 Task: Create a task  Integrate a new online appointment scheduling system for a healthcare provider , assign it to team member softage.5@softage.net in the project AgileRadius and update the status of the task to  On Track  , set the priority of the task to Low
Action: Mouse moved to (82, 334)
Screenshot: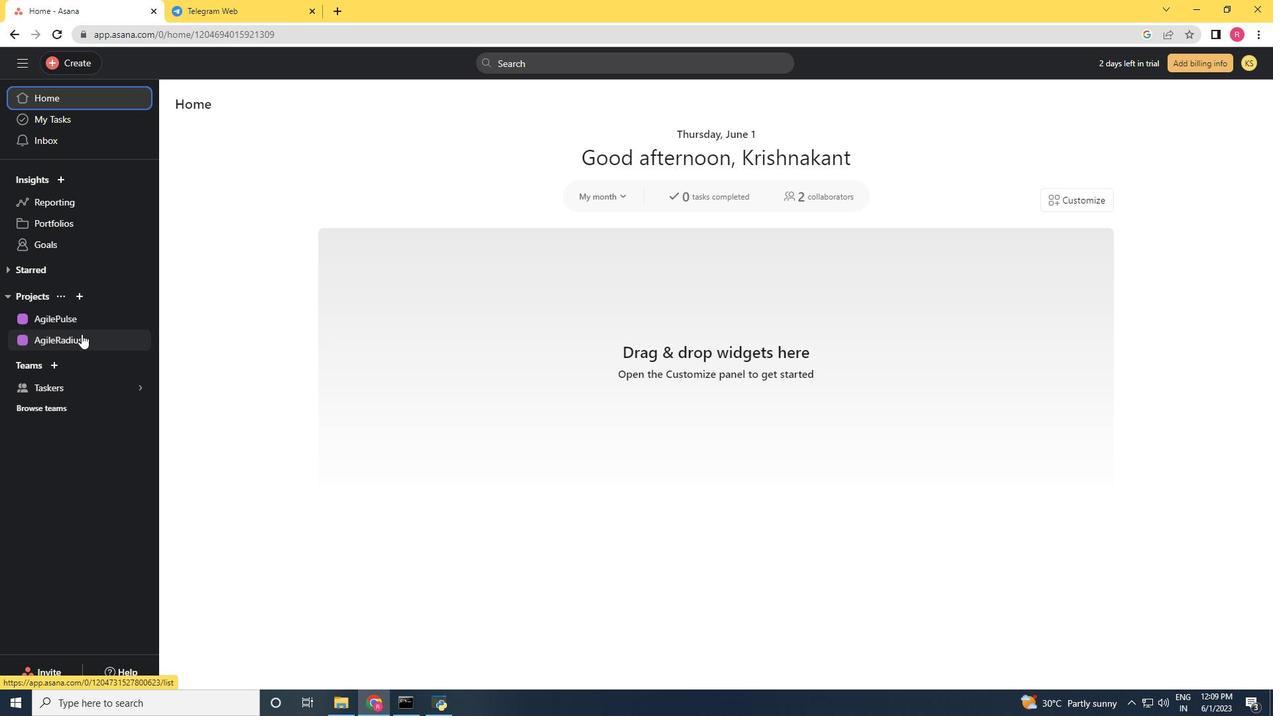 
Action: Mouse pressed left at (82, 334)
Screenshot: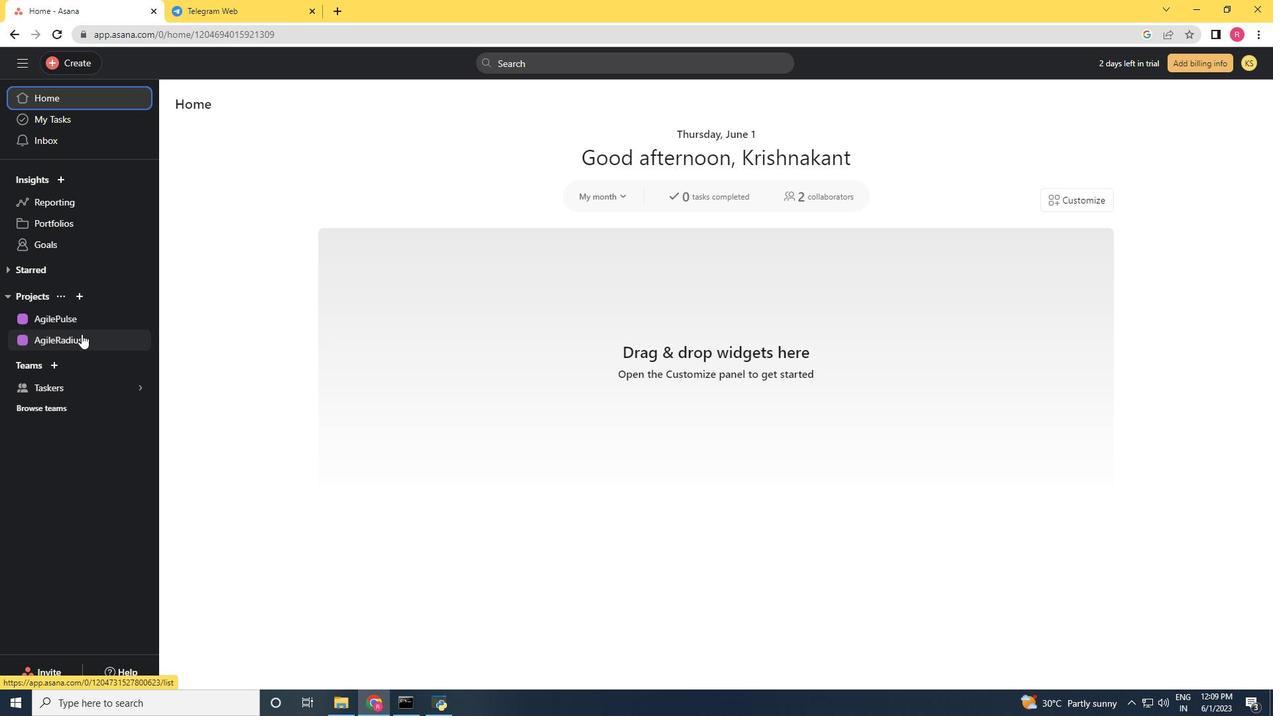
Action: Mouse moved to (66, 58)
Screenshot: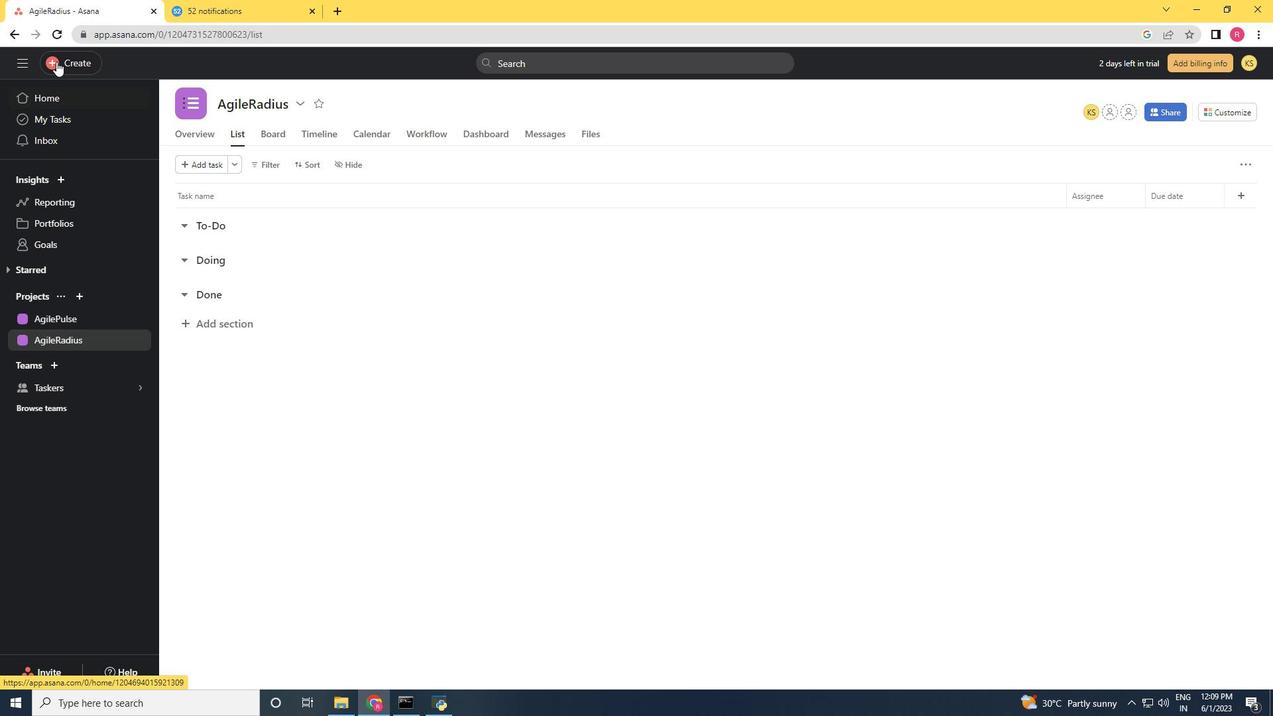 
Action: Mouse pressed left at (66, 58)
Screenshot: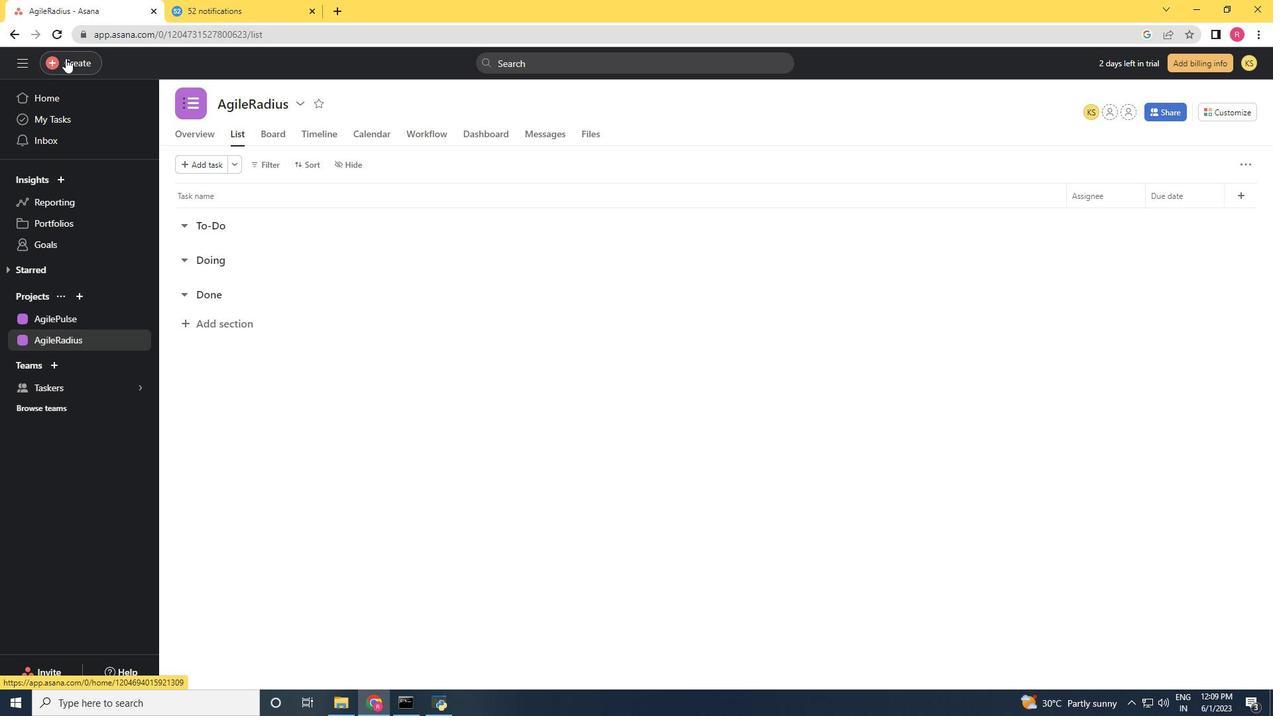 
Action: Mouse moved to (168, 65)
Screenshot: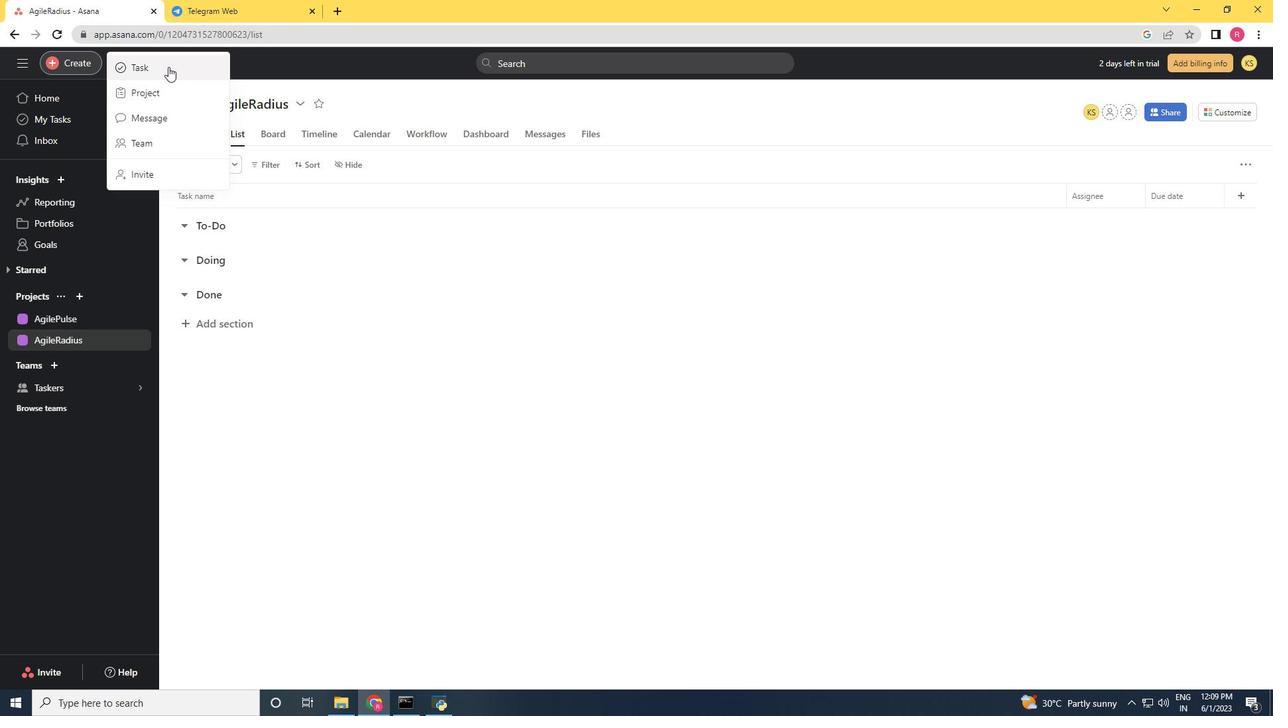 
Action: Mouse pressed left at (168, 65)
Screenshot: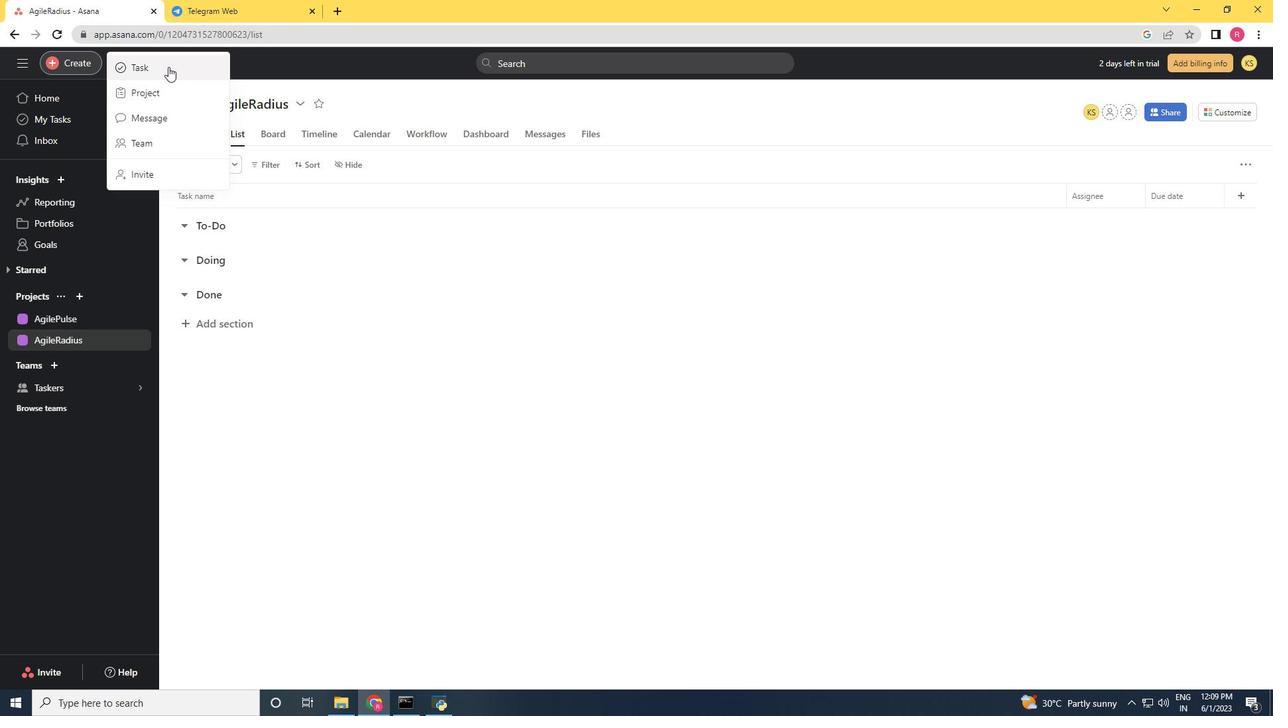 
Action: Mouse moved to (168, 64)
Screenshot: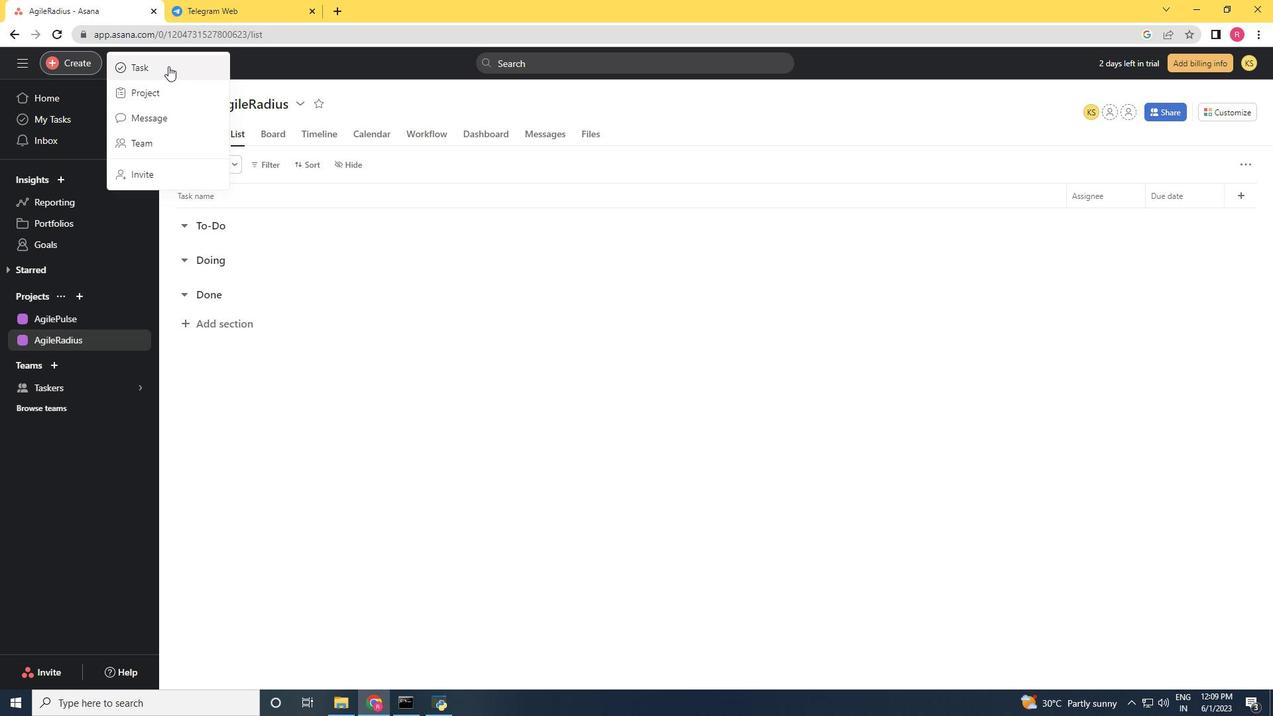 
Action: Key pressed <Key.shift>Integrate<Key.space>a<Key.space>new<Key.space>online<Key.space>appointment<Key.space>scheduling<Key.space>system<Key.space>for<Key.space>a<Key.space>health<Key.space><Key.backspace>care<Key.space>provider
Screenshot: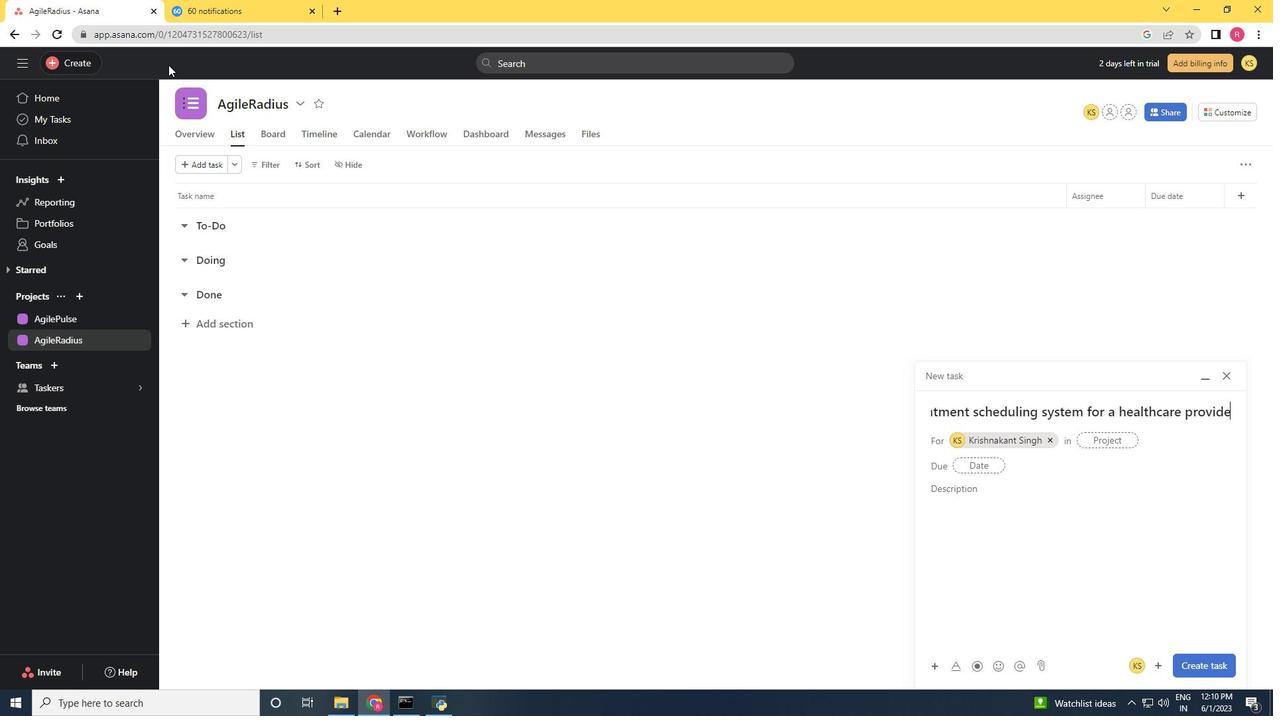 
Action: Mouse moved to (1046, 436)
Screenshot: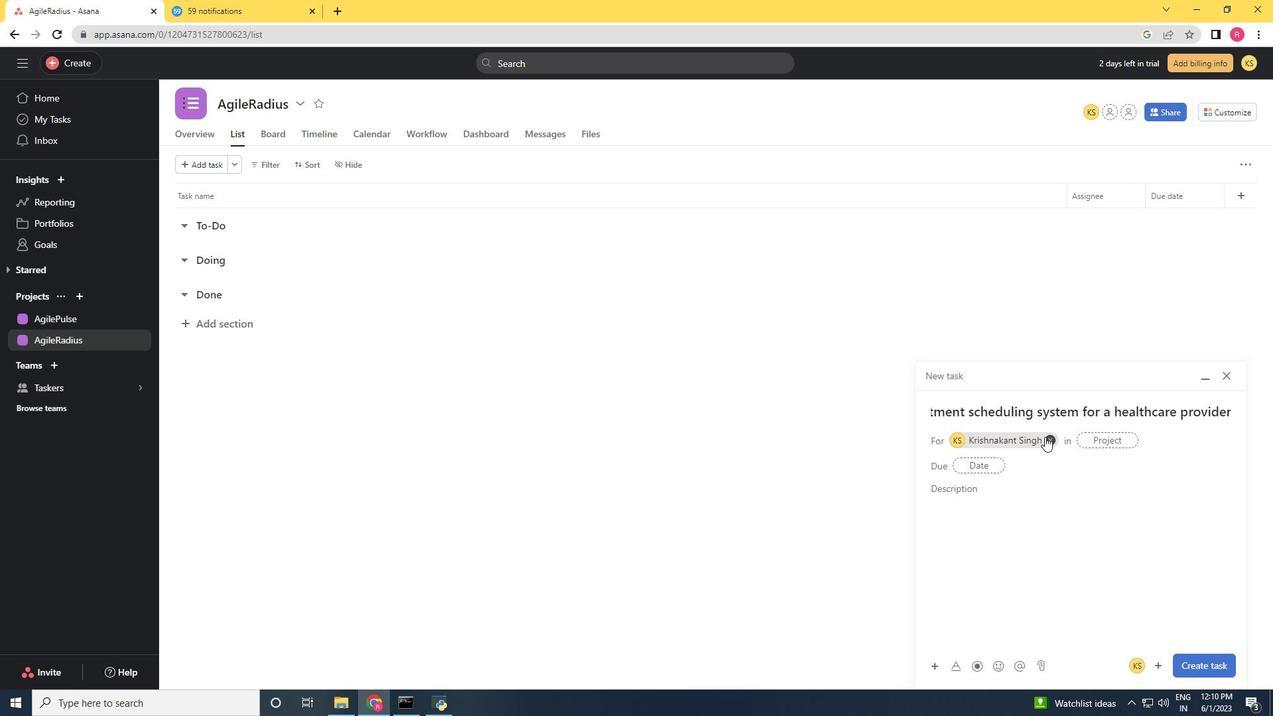 
Action: Mouse pressed left at (1046, 436)
Screenshot: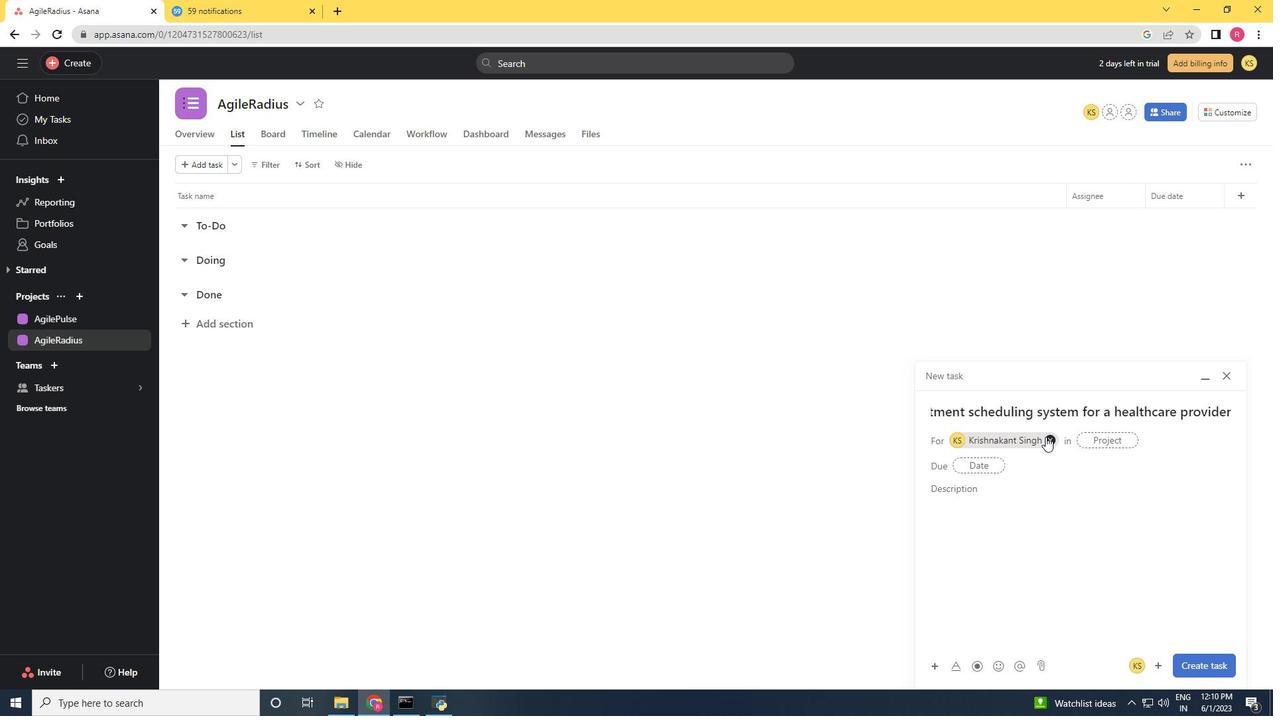 
Action: Mouse moved to (974, 439)
Screenshot: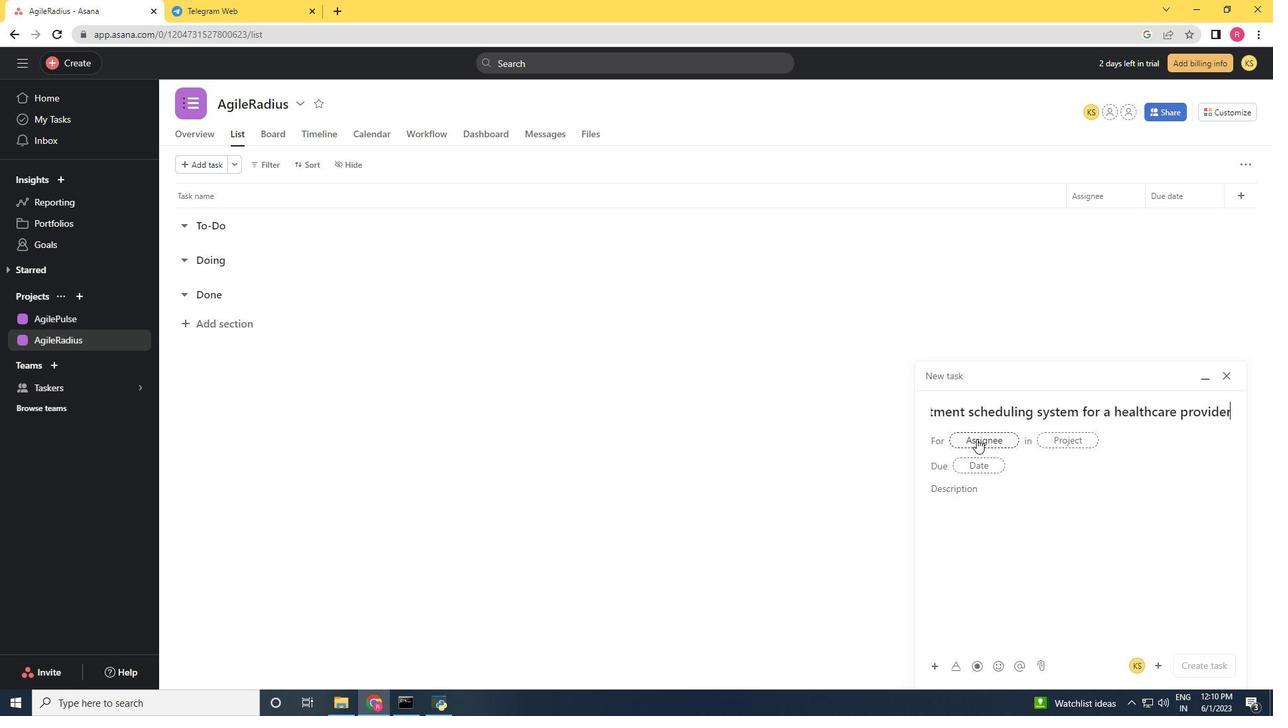 
Action: Mouse pressed left at (974, 439)
Screenshot: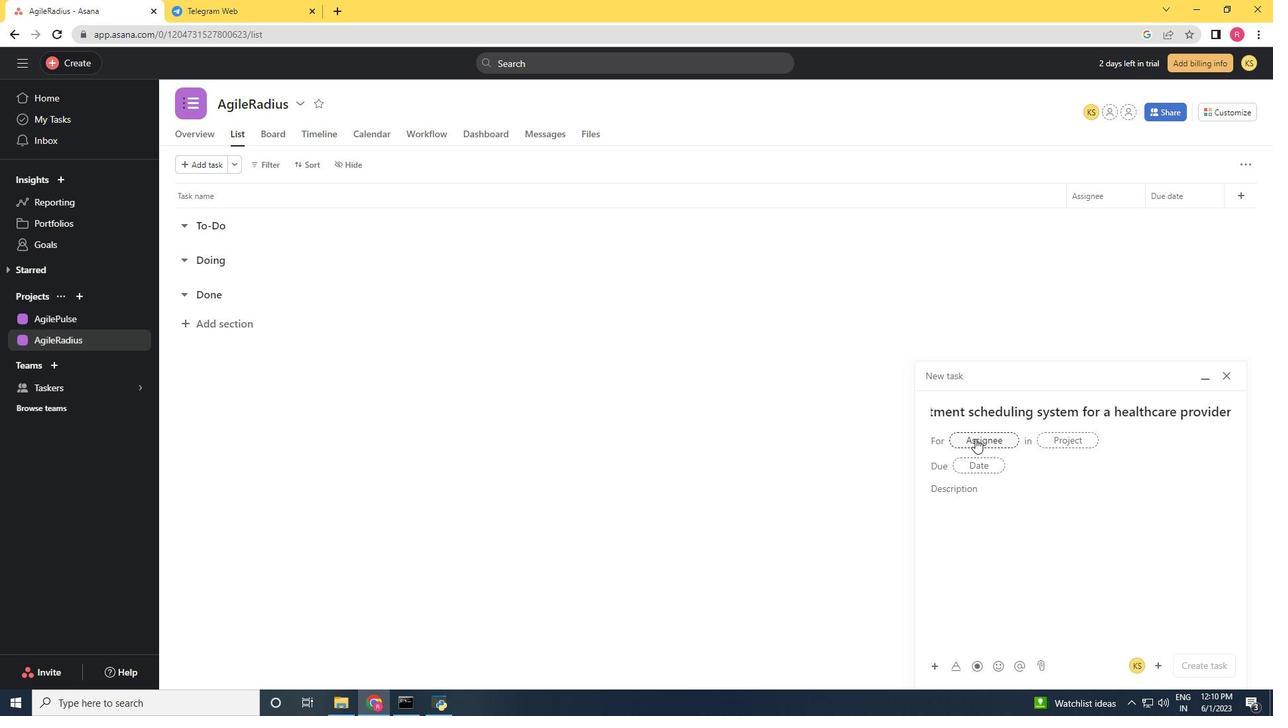 
Action: Mouse moved to (762, 566)
Screenshot: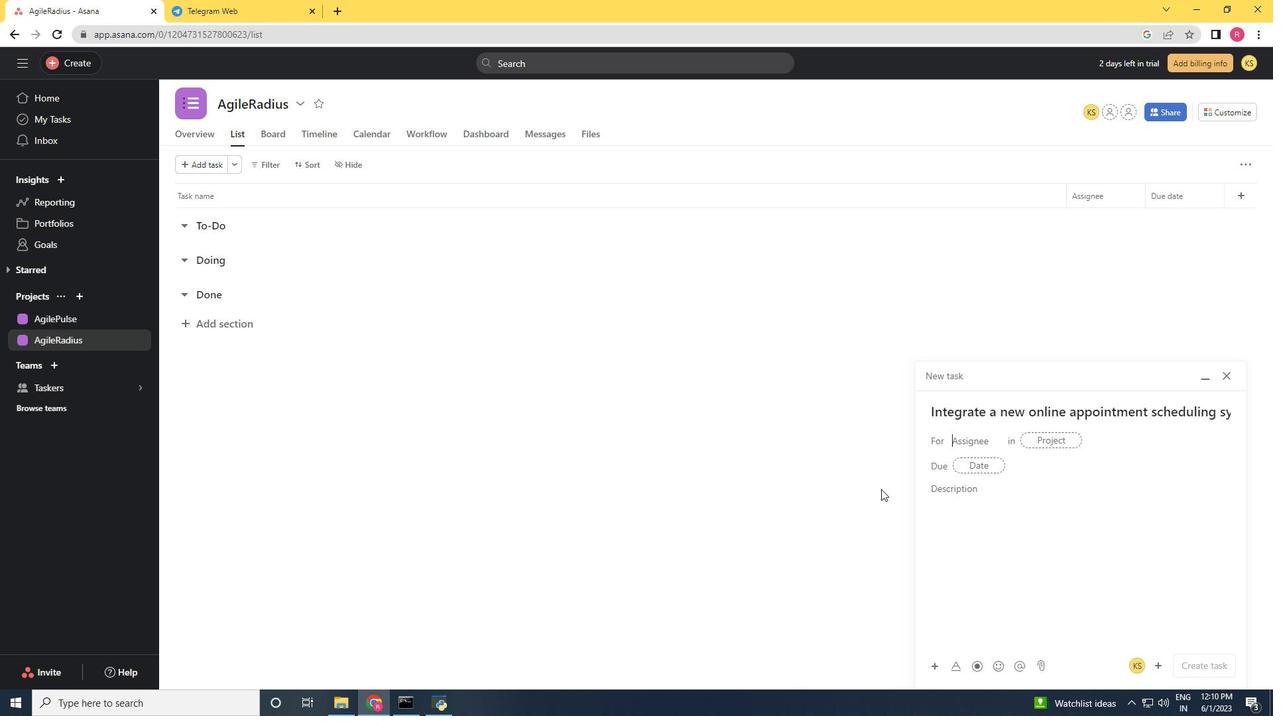 
Action: Key pressed softage.5<Key.shift><Key.shift><Key.shift><Key.shift><Key.shift><Key.shift><Key.shift><Key.shift><Key.shift><Key.shift><Key.shift><Key.shift>@softage.net
Screenshot: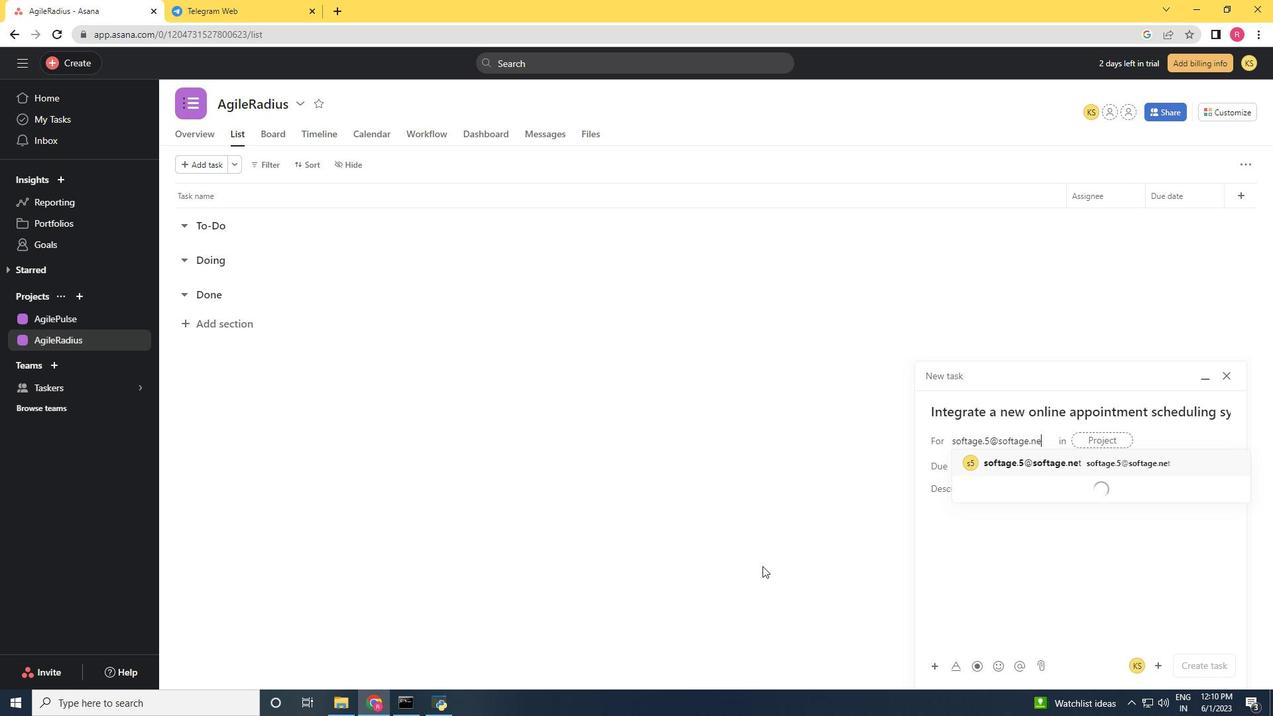 
Action: Mouse moved to (1067, 468)
Screenshot: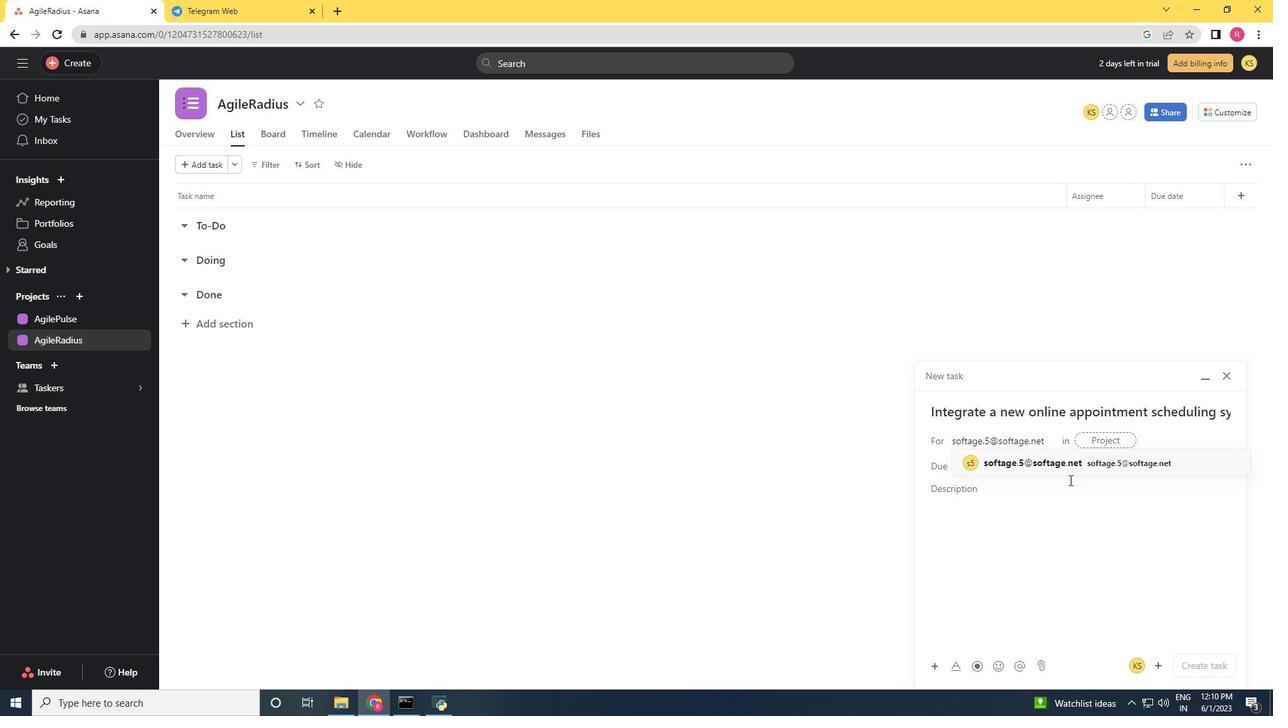 
Action: Mouse pressed left at (1067, 468)
Screenshot: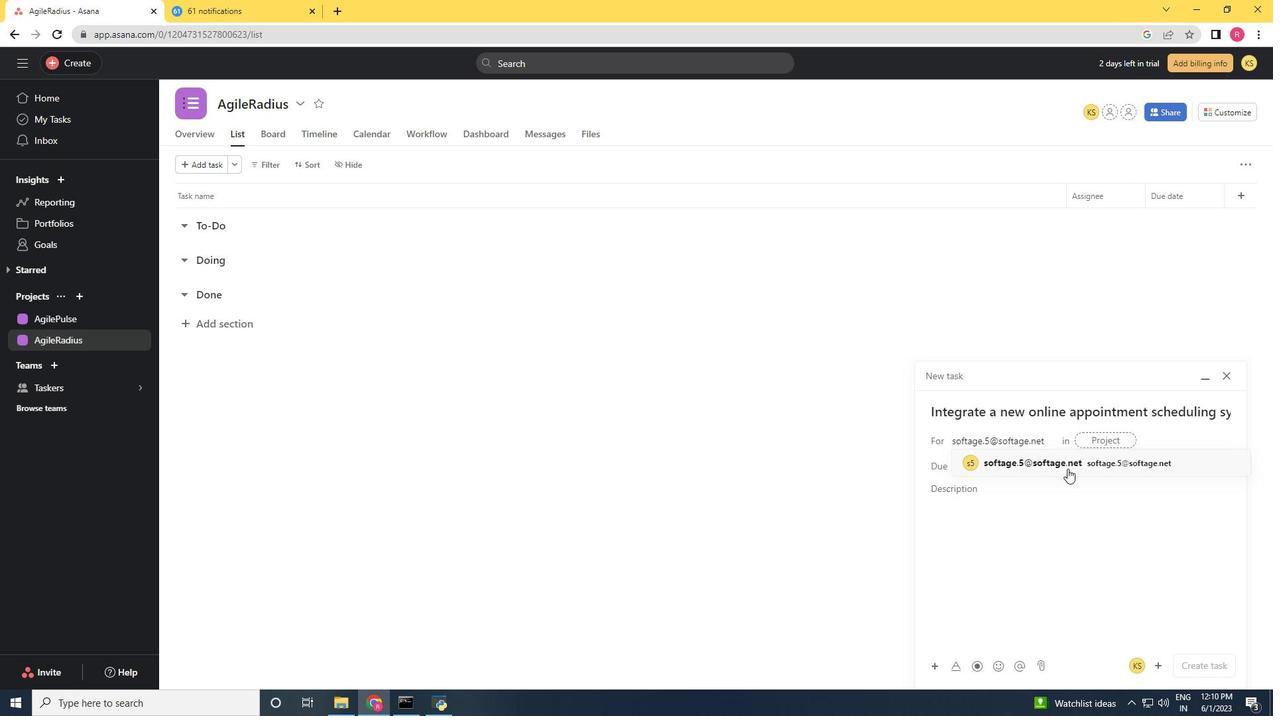 
Action: Mouse moved to (879, 490)
Screenshot: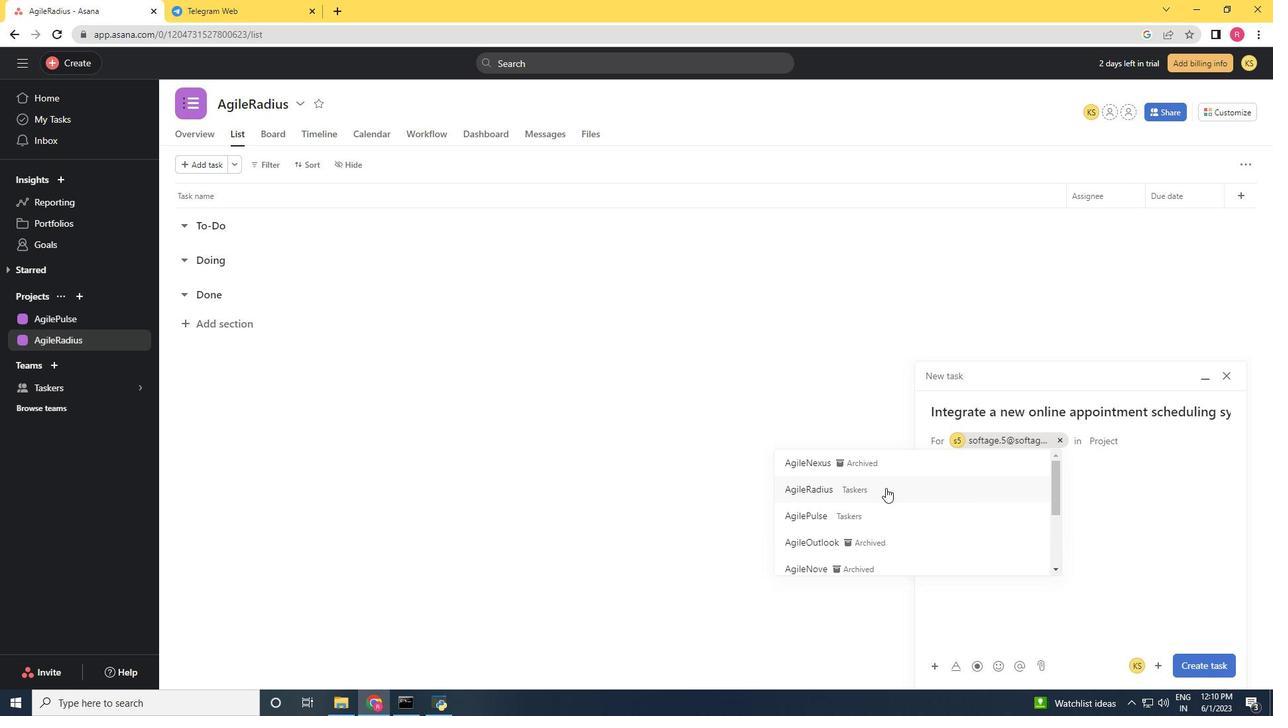 
Action: Mouse pressed left at (879, 490)
Screenshot: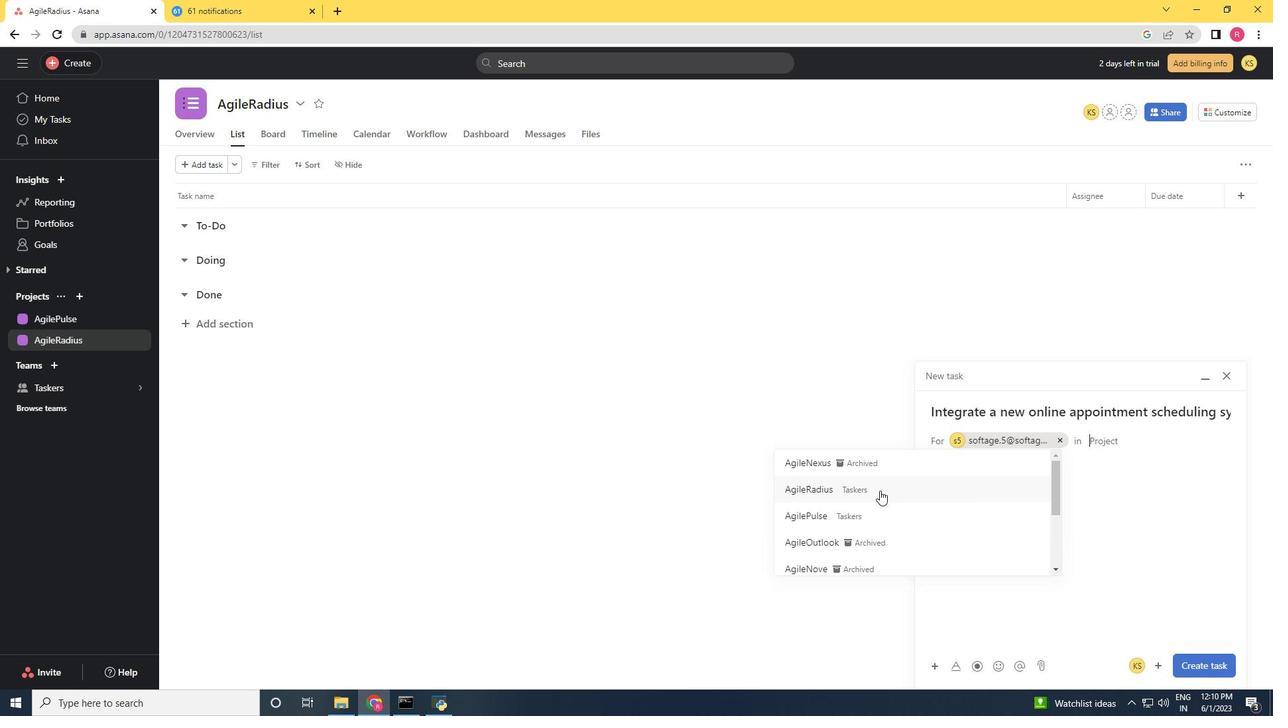 
Action: Mouse moved to (1200, 663)
Screenshot: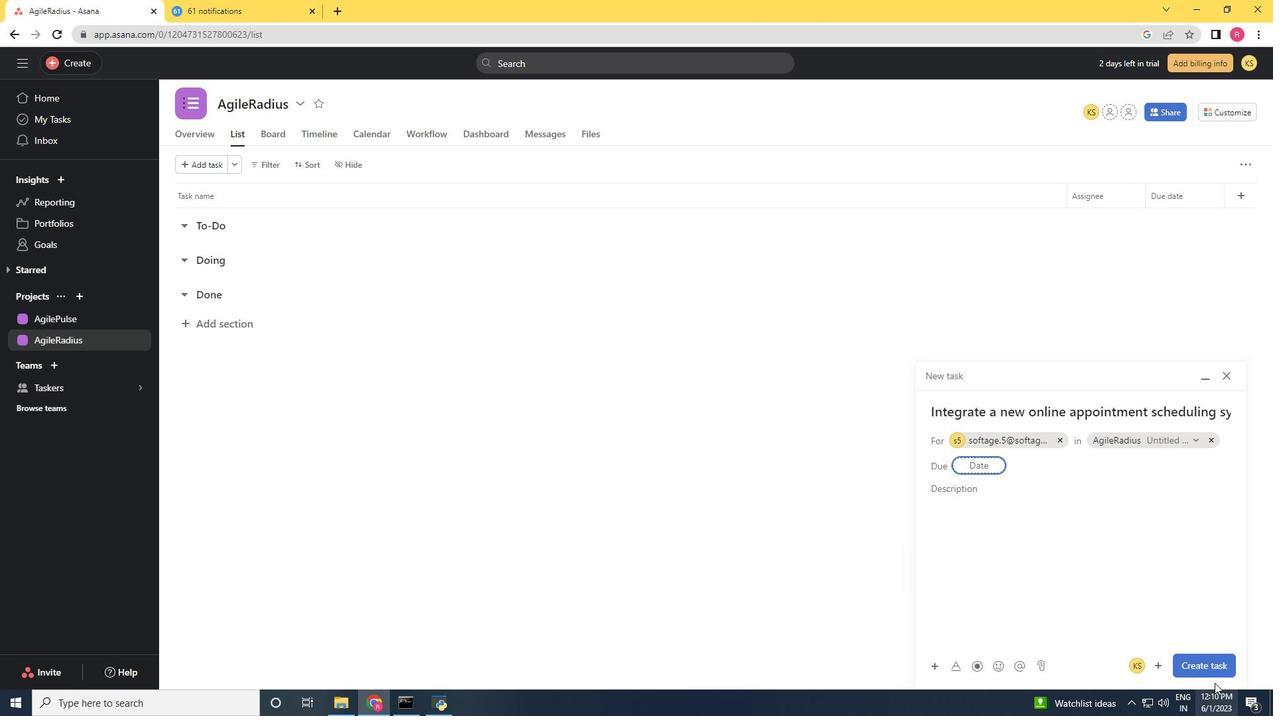 
Action: Mouse pressed left at (1200, 663)
Screenshot: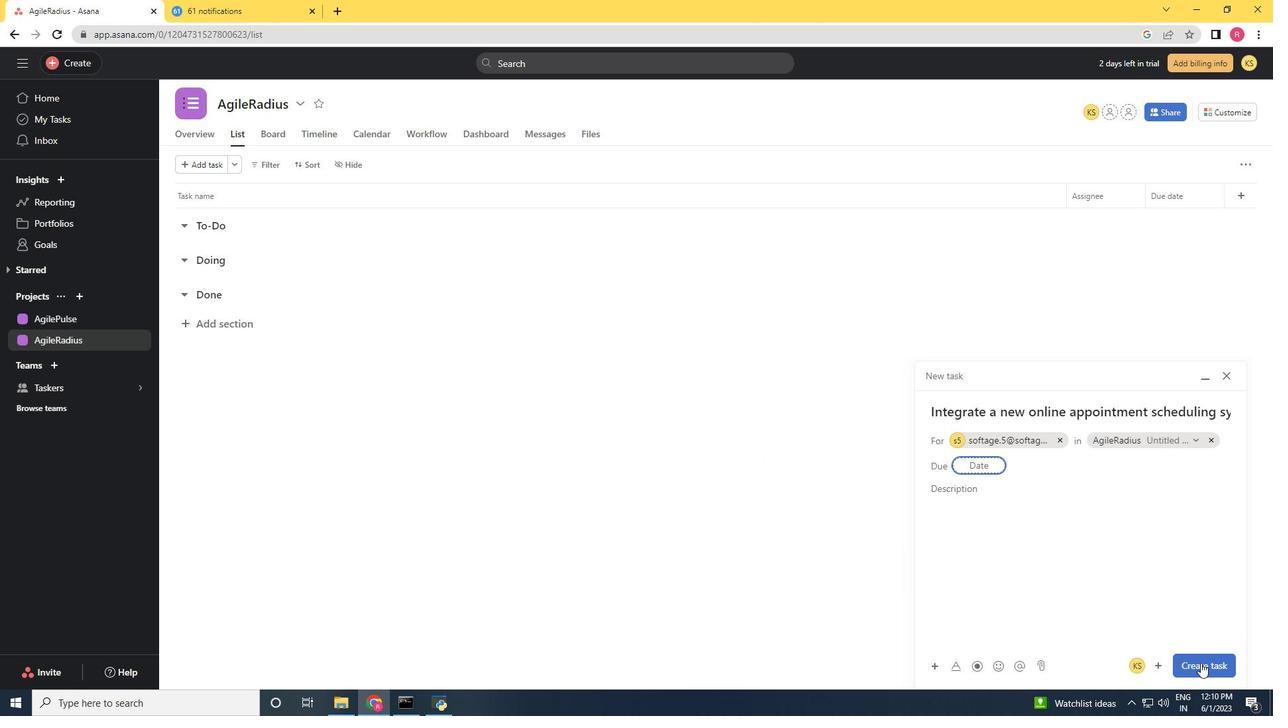 
Action: Mouse moved to (1063, 188)
Screenshot: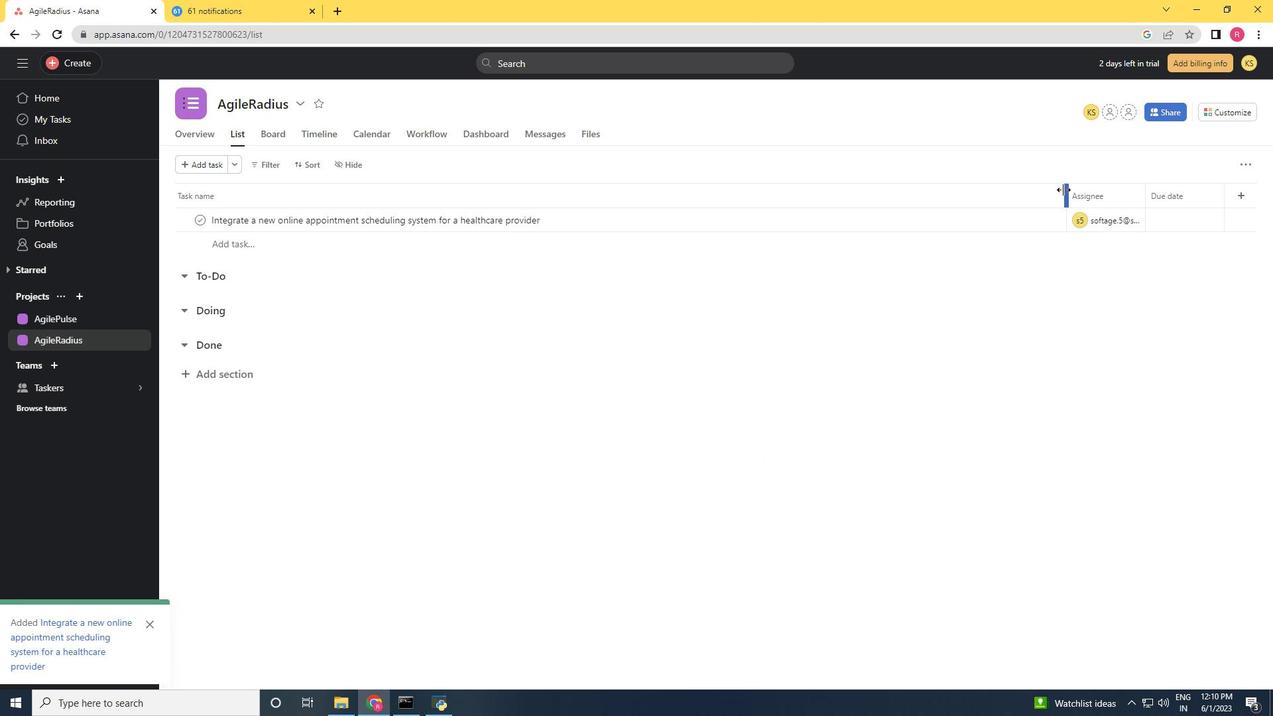 
Action: Mouse pressed left at (1063, 188)
Screenshot: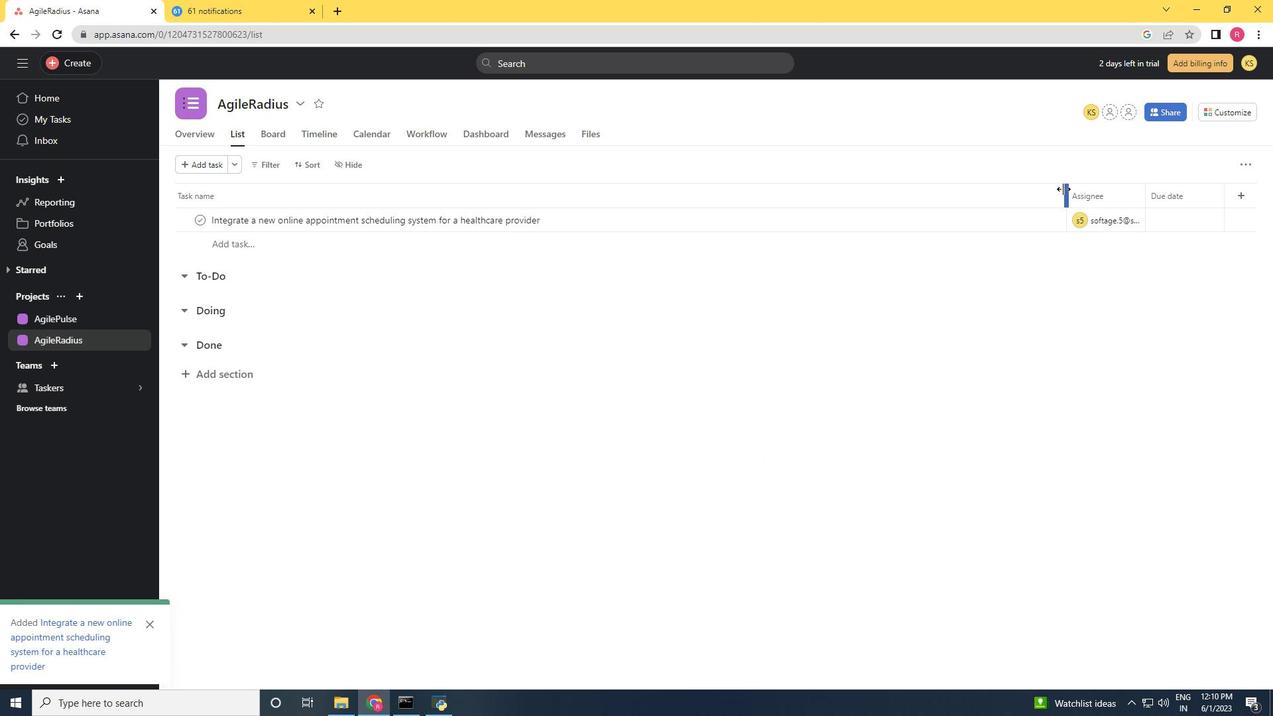 
Action: Mouse moved to (1166, 194)
Screenshot: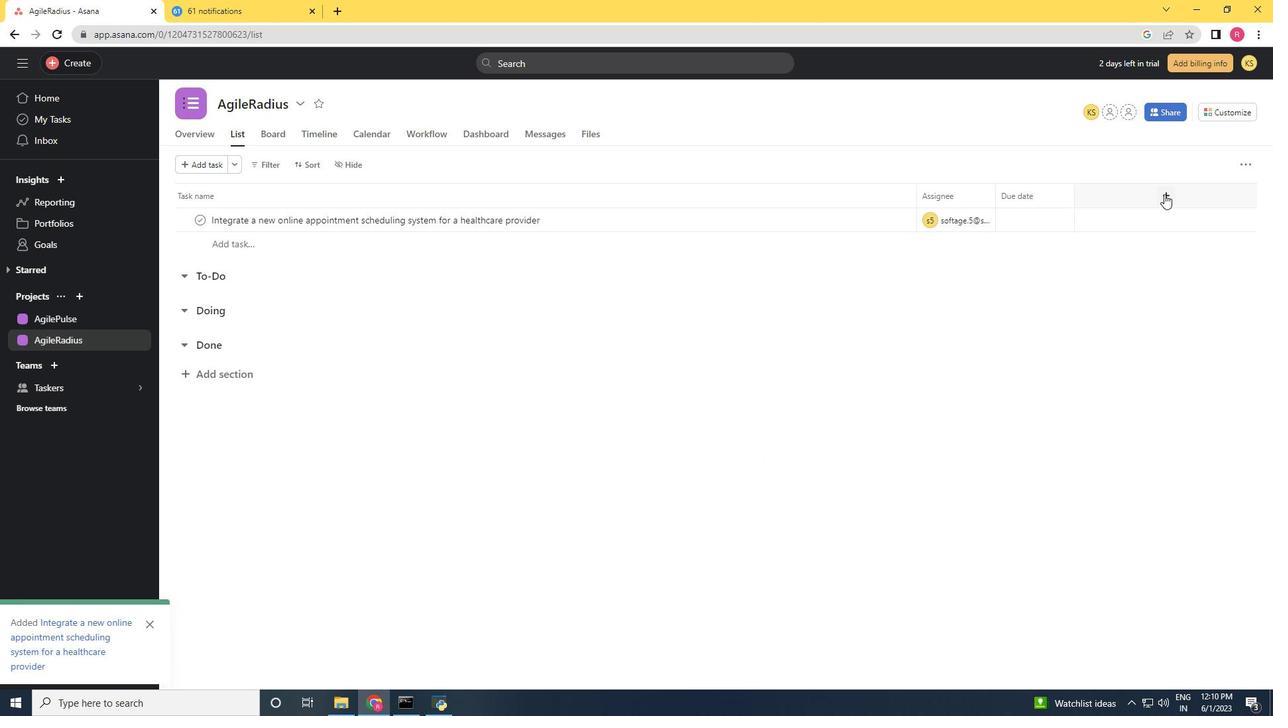 
Action: Mouse pressed left at (1166, 194)
Screenshot: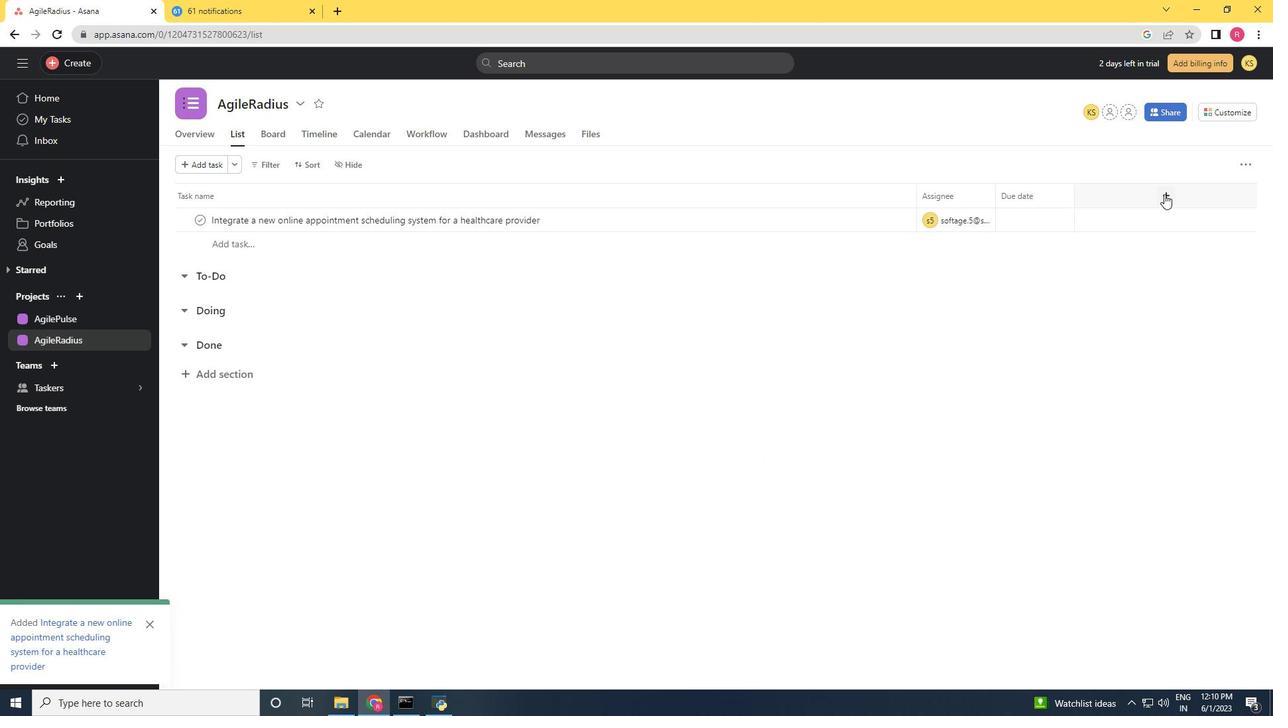 
Action: Mouse moved to (1110, 339)
Screenshot: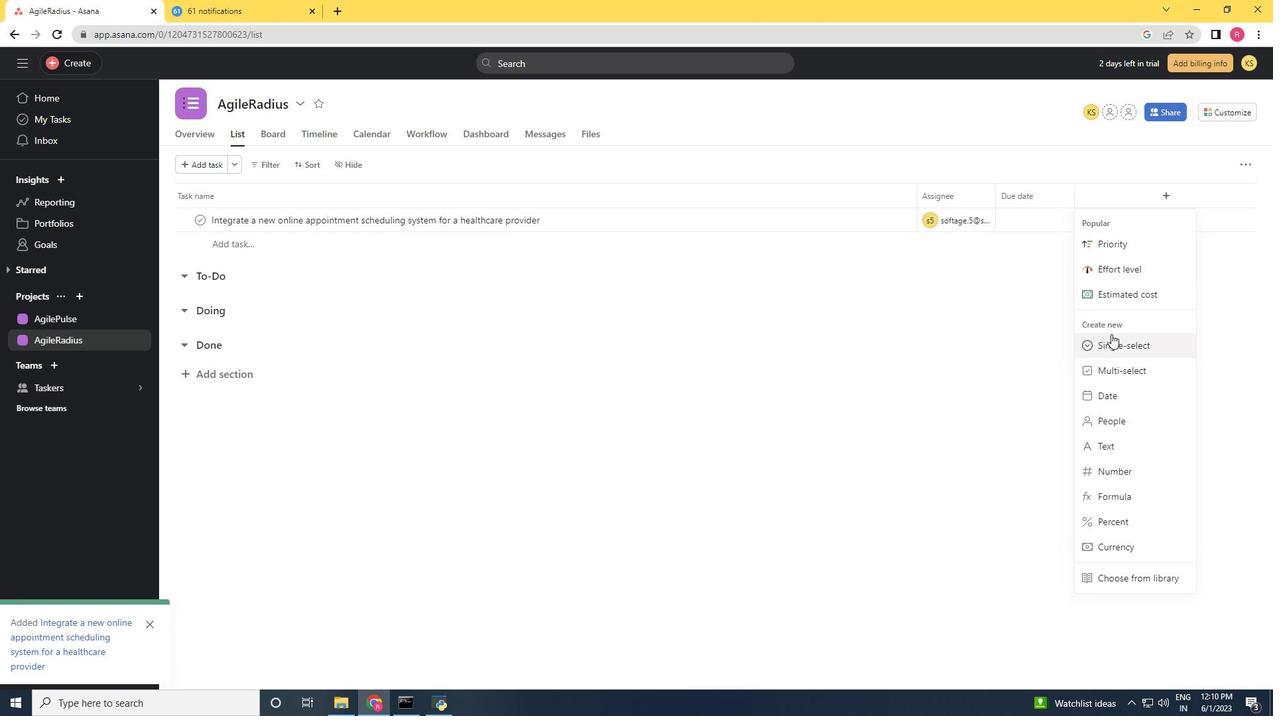 
Action: Mouse pressed left at (1110, 339)
Screenshot: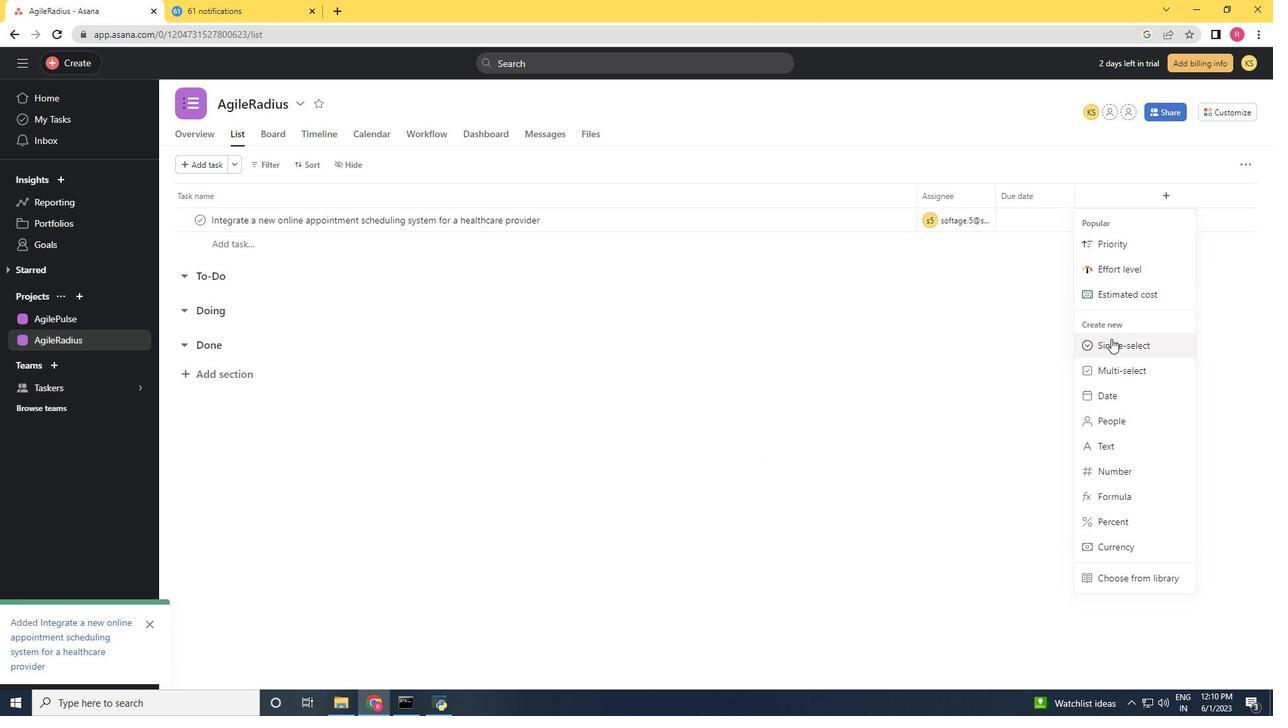 
Action: Mouse moved to (1025, 364)
Screenshot: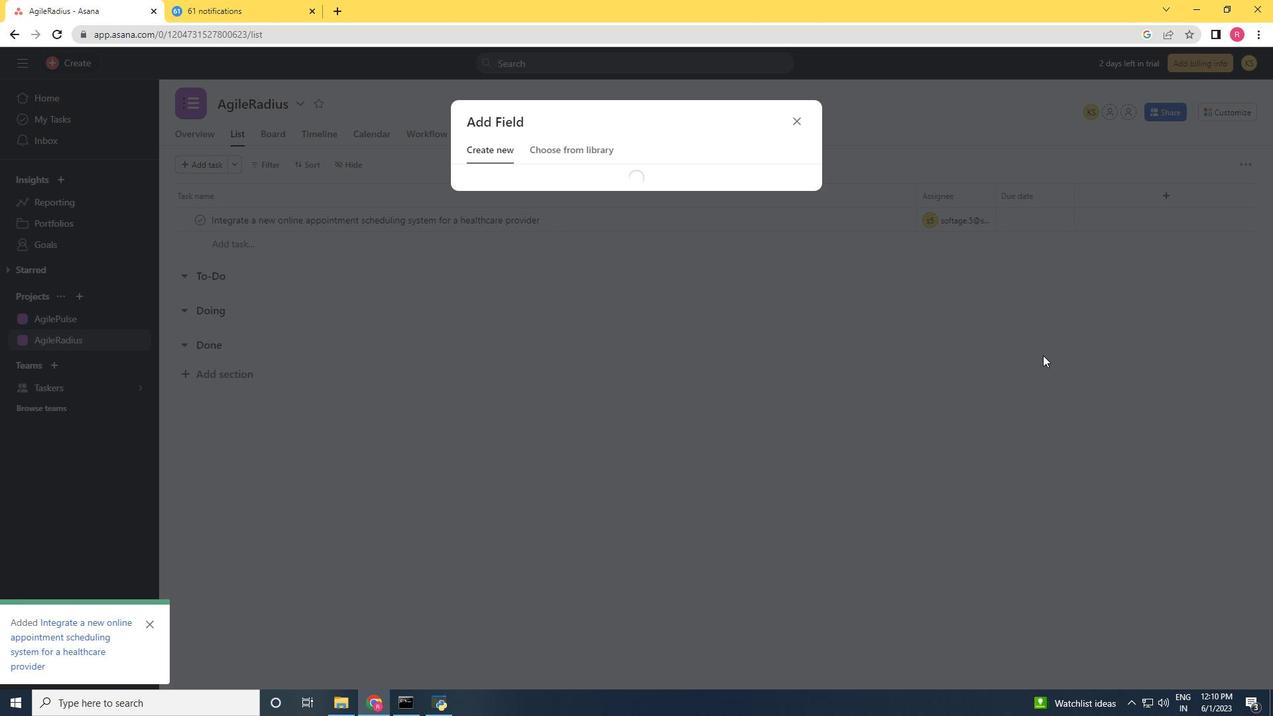 
Action: Key pressed <Key.shift>Status
Screenshot: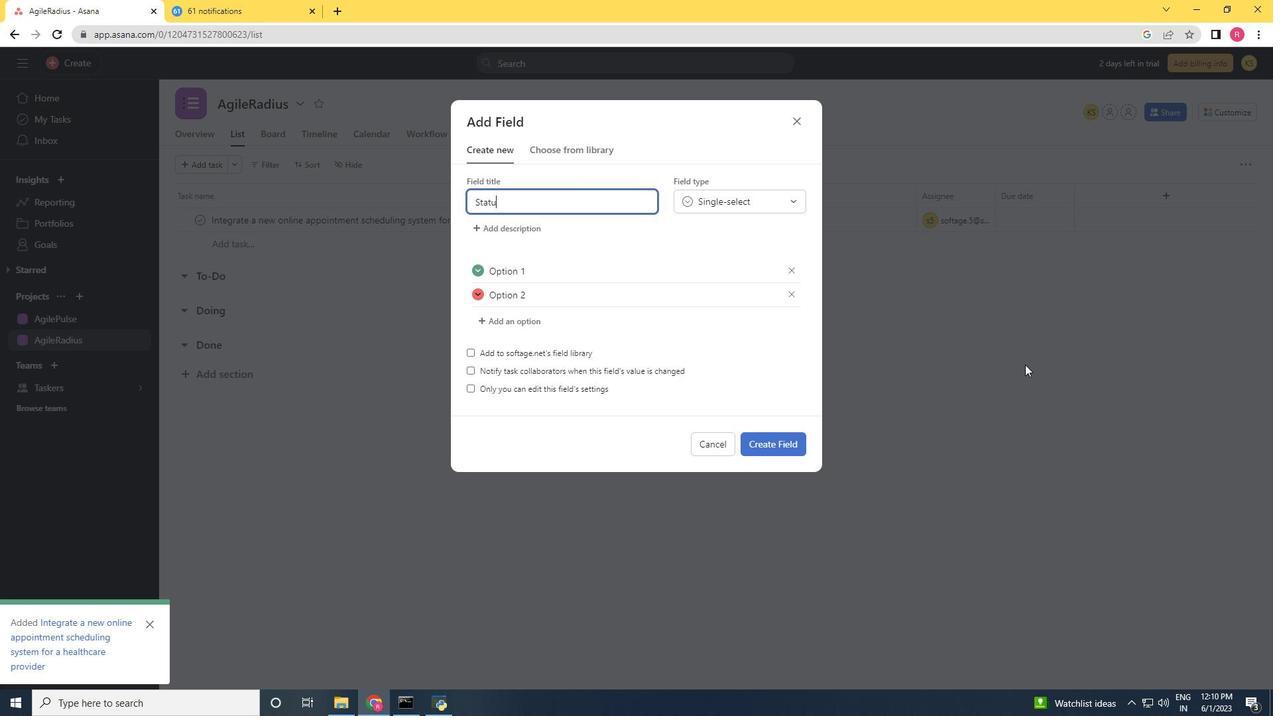 
Action: Mouse moved to (608, 277)
Screenshot: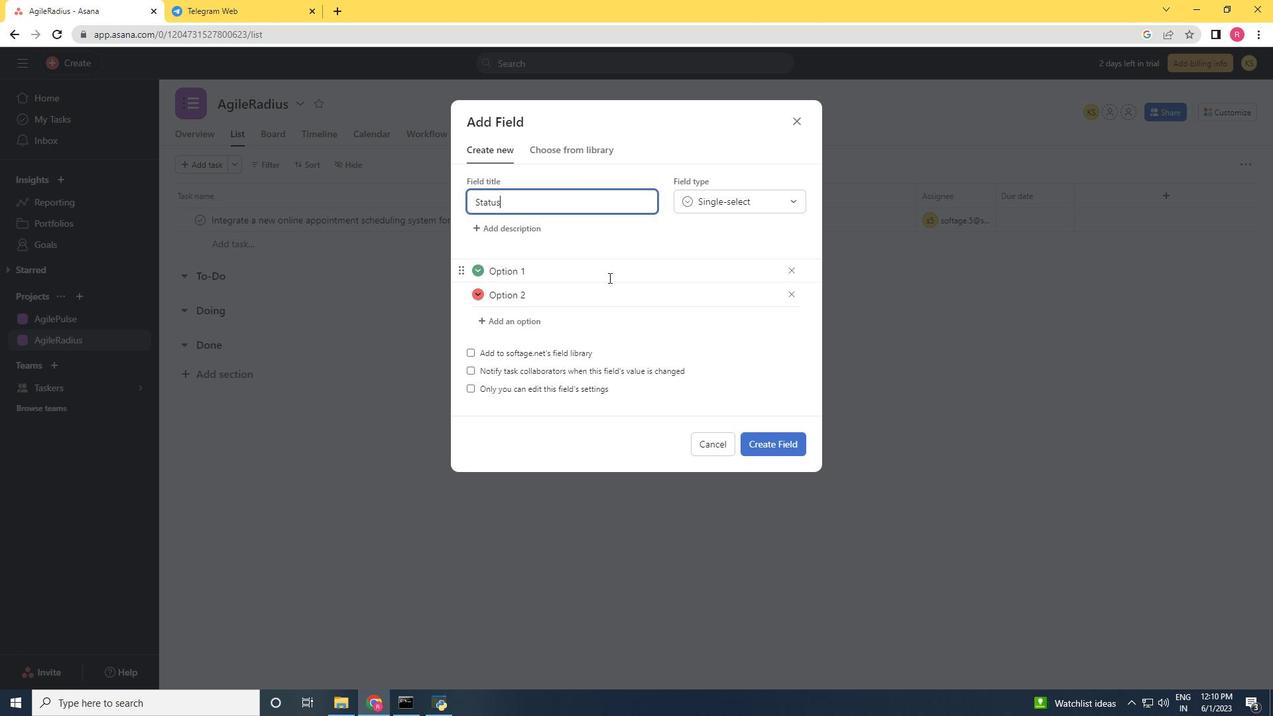 
Action: Mouse pressed left at (608, 277)
Screenshot: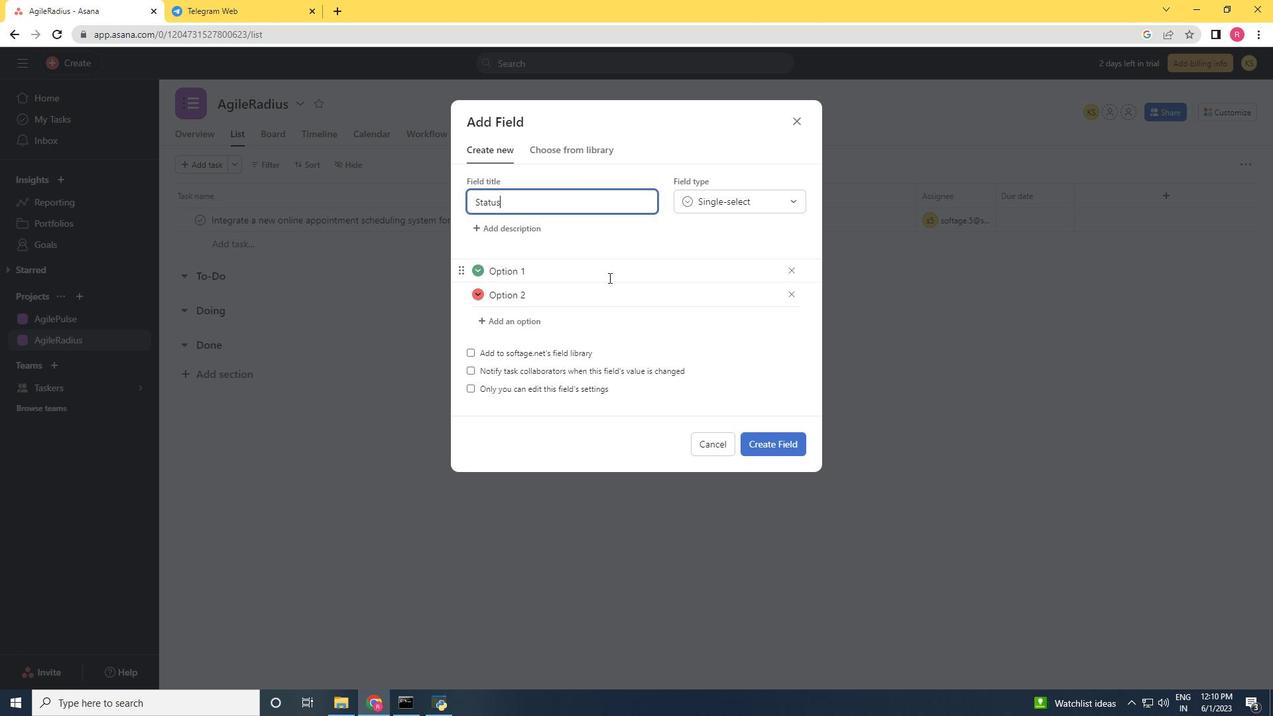 
Action: Mouse moved to (608, 276)
Screenshot: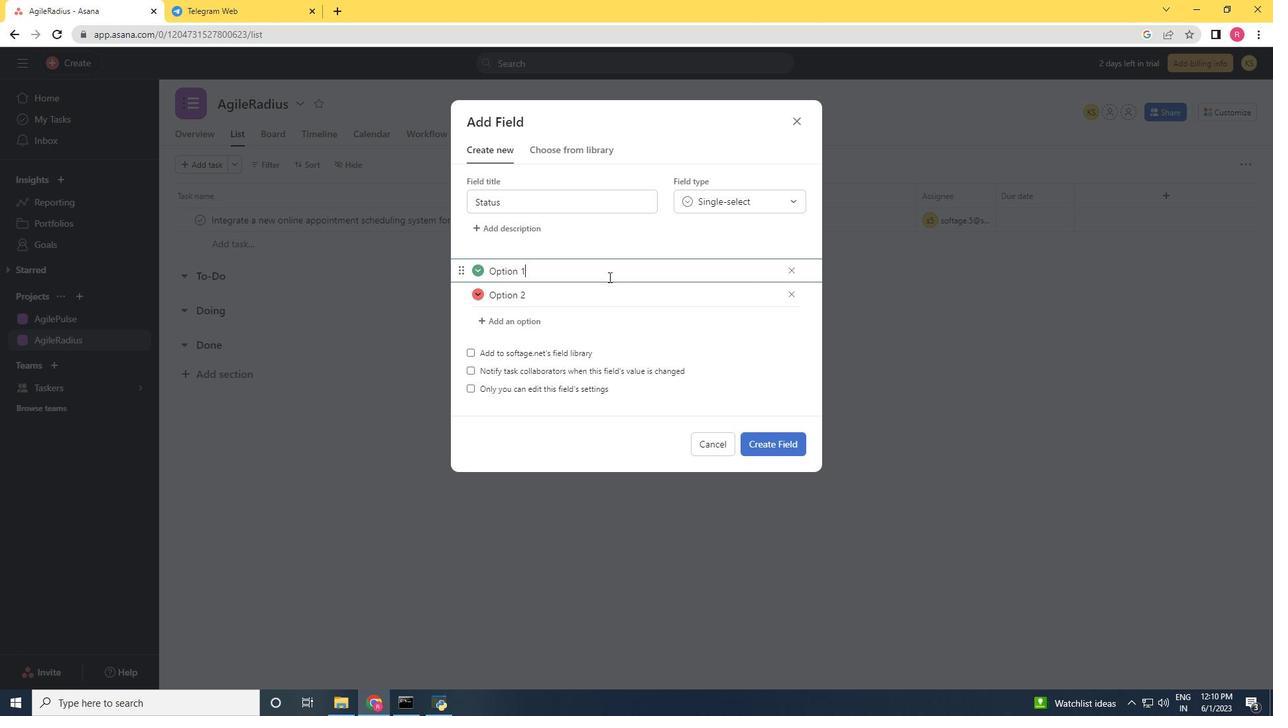 
Action: Key pressed <Key.backspace><Key.backspace><Key.backspace><Key.backspace><Key.backspace><Key.backspace><Key.backspace><Key.backspace><Key.shift>On<Key.space><Key.shift>Track
Screenshot: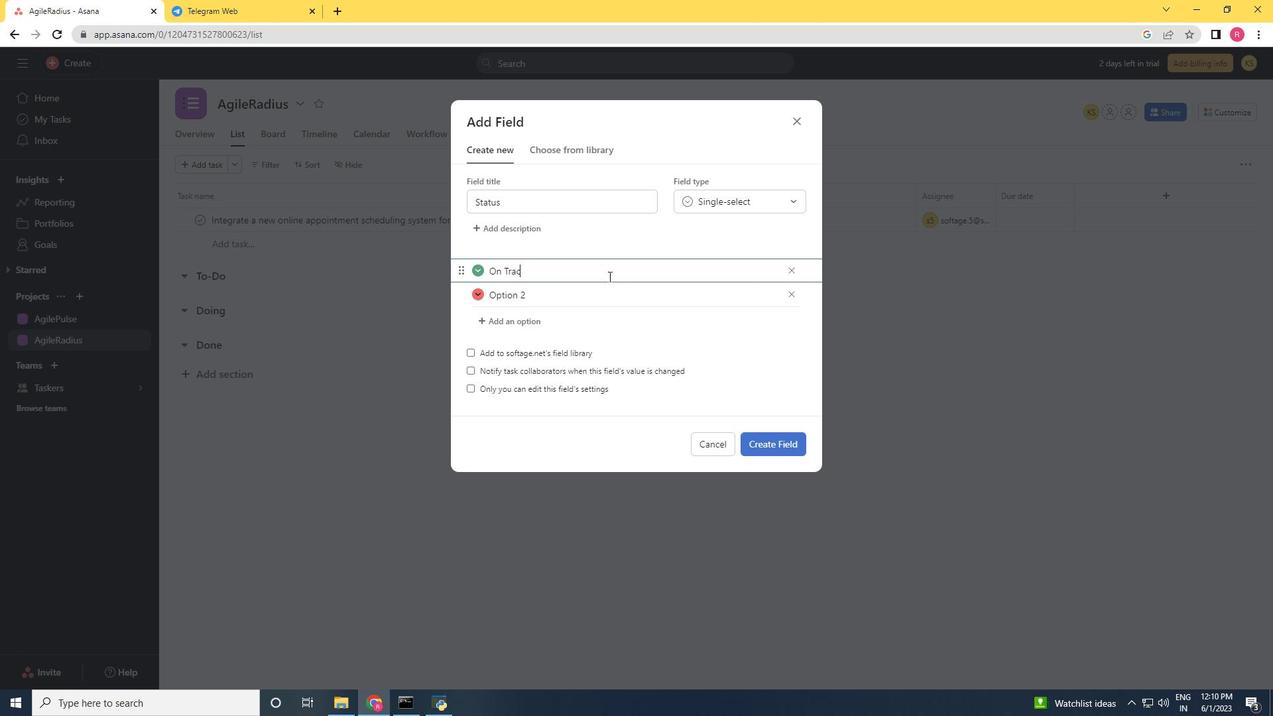 
Action: Mouse moved to (592, 298)
Screenshot: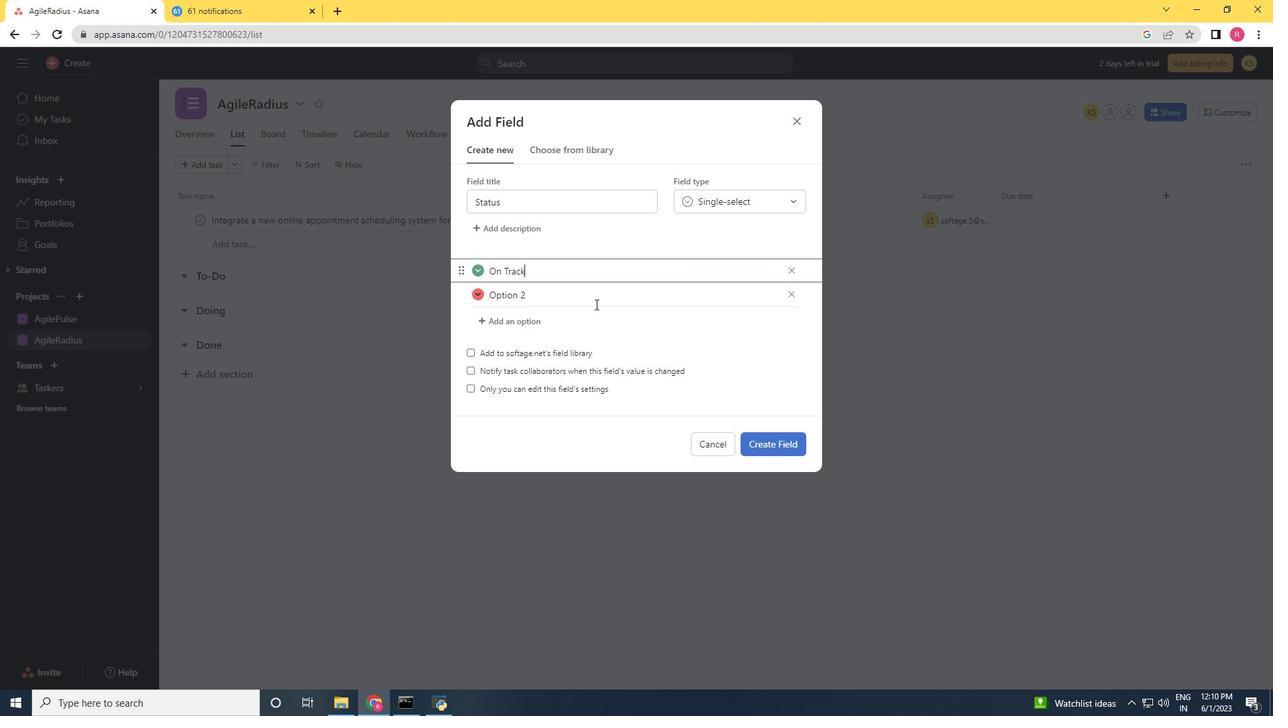 
Action: Mouse pressed left at (592, 298)
Screenshot: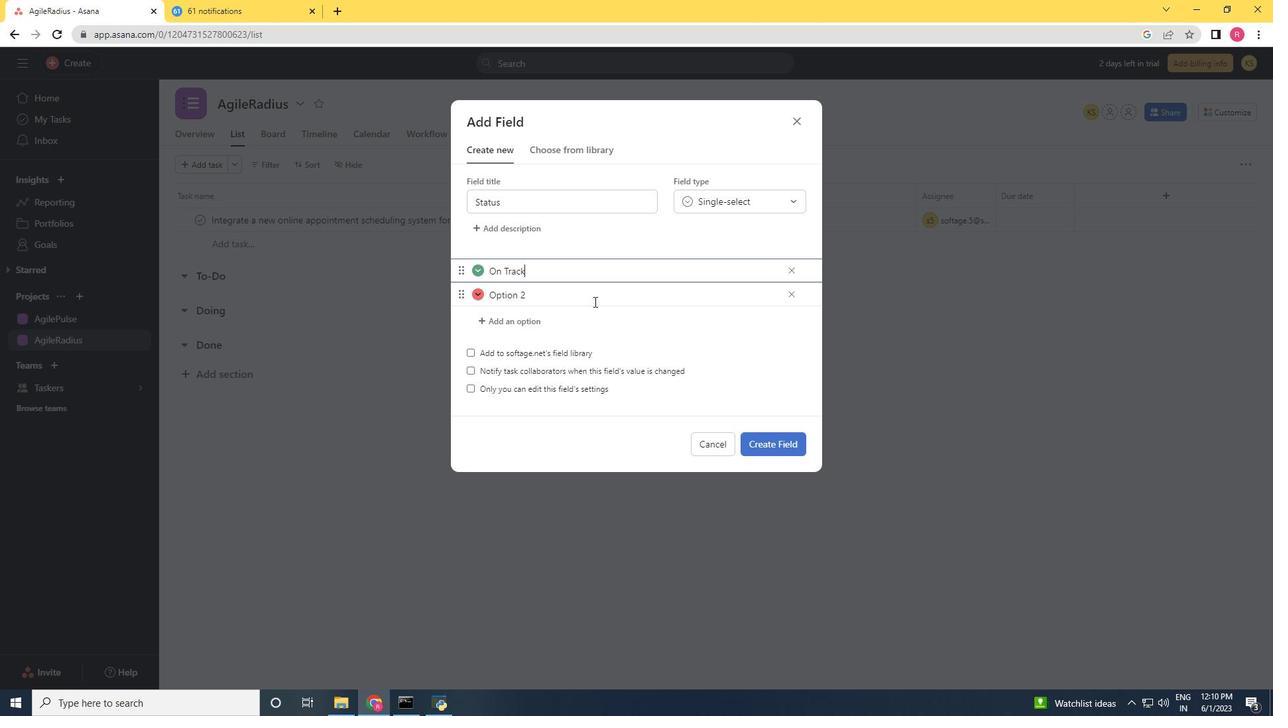 
Action: Key pressed <Key.backspace><Key.backspace><Key.backspace><Key.backspace><Key.backspace><Key.backspace><Key.backspace><Key.backspace><Key.shift><Key.shift><Key.shift><Key.shift>Off<Key.space><Key.shift>Track<Key.enter><Key.shift>At<Key.shift><Key.space><Key.shift>Risk
Screenshot: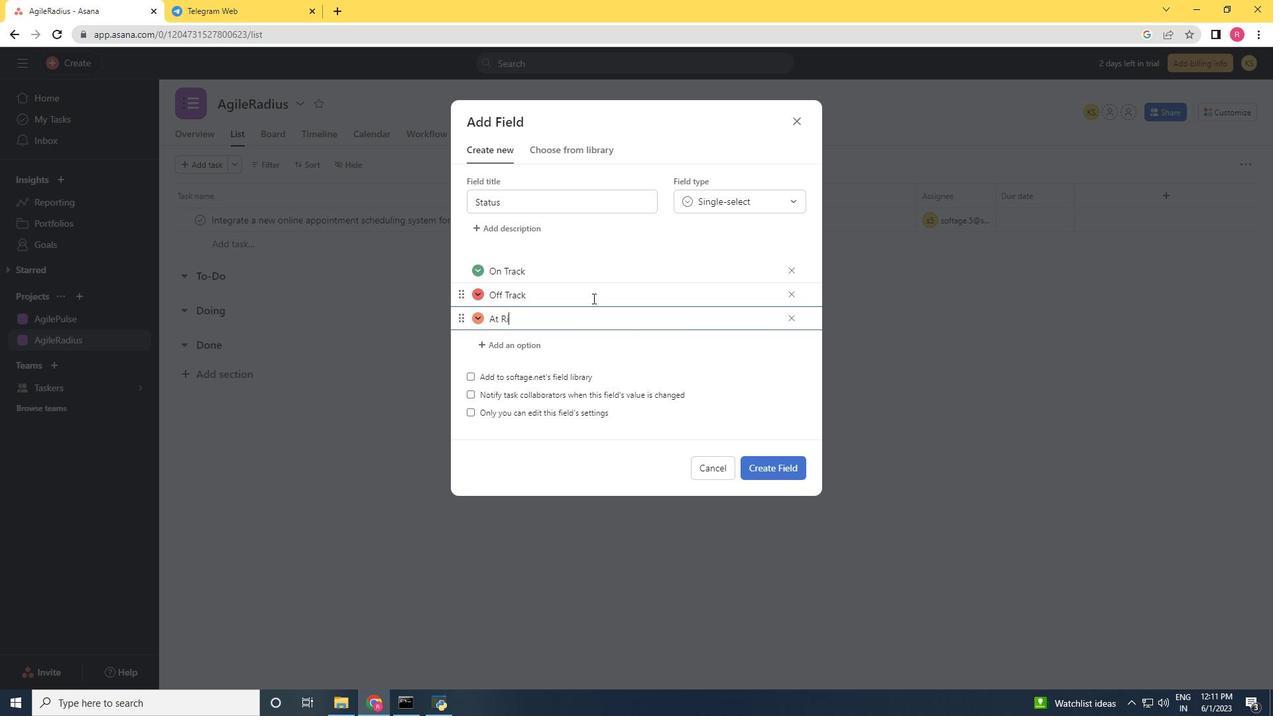 
Action: Mouse moved to (779, 462)
Screenshot: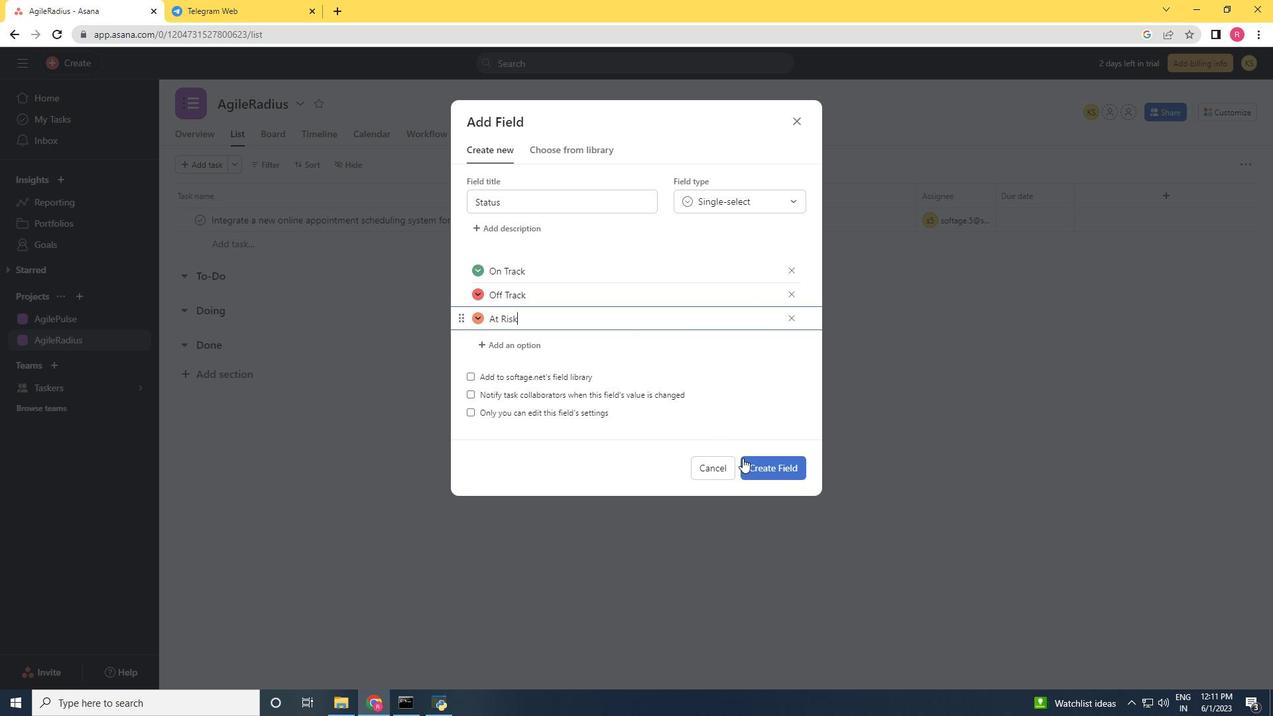 
Action: Mouse pressed left at (779, 462)
Screenshot: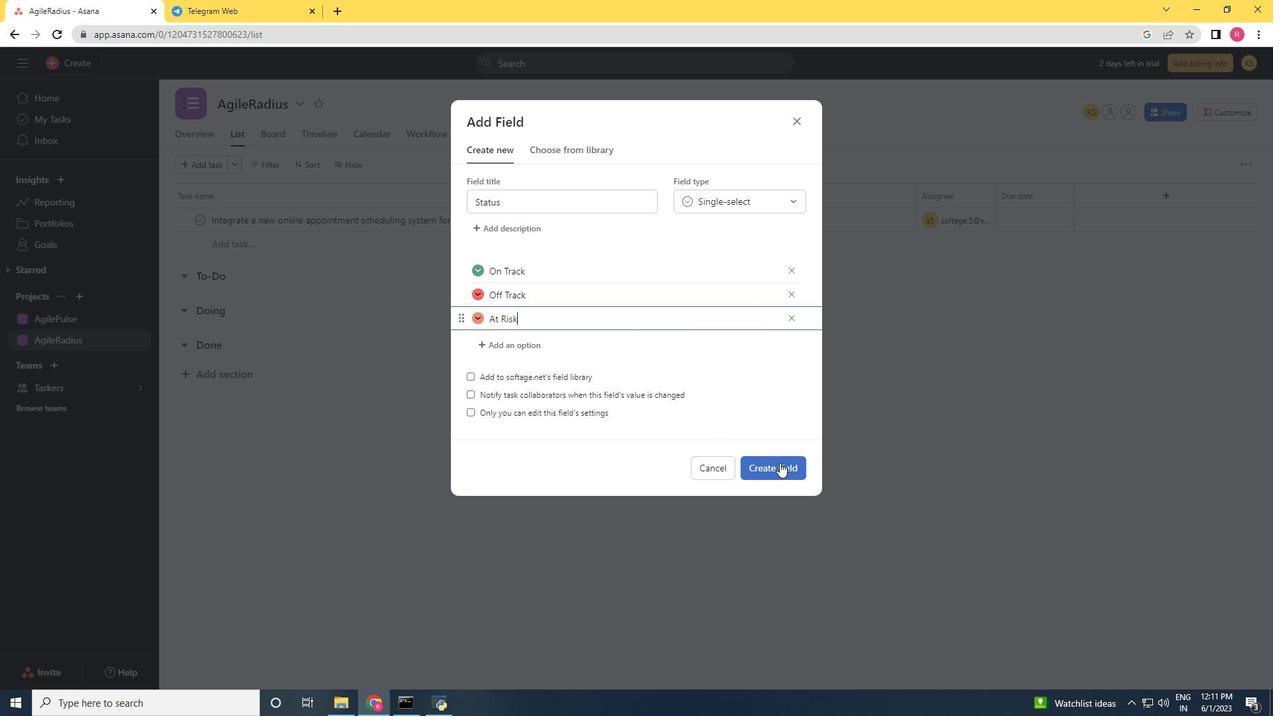 
Action: Mouse moved to (1138, 218)
Screenshot: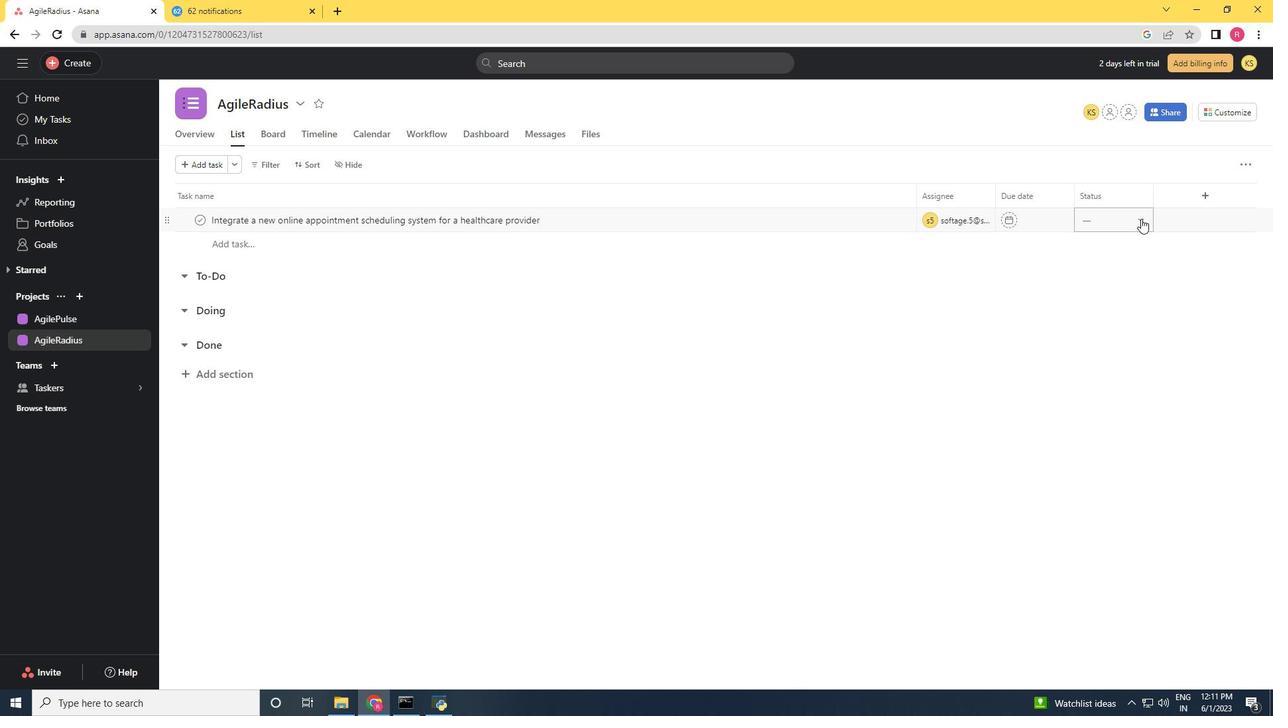 
Action: Mouse pressed left at (1138, 218)
Screenshot: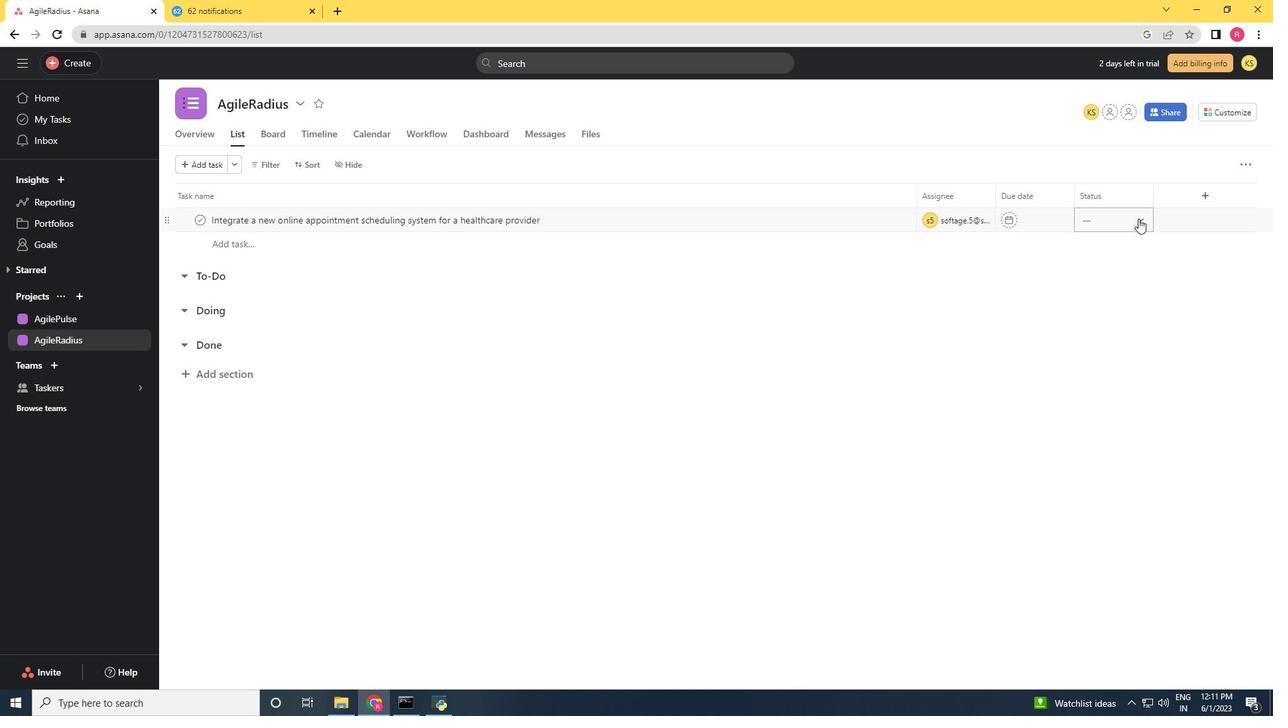 
Action: Mouse moved to (1132, 261)
Screenshot: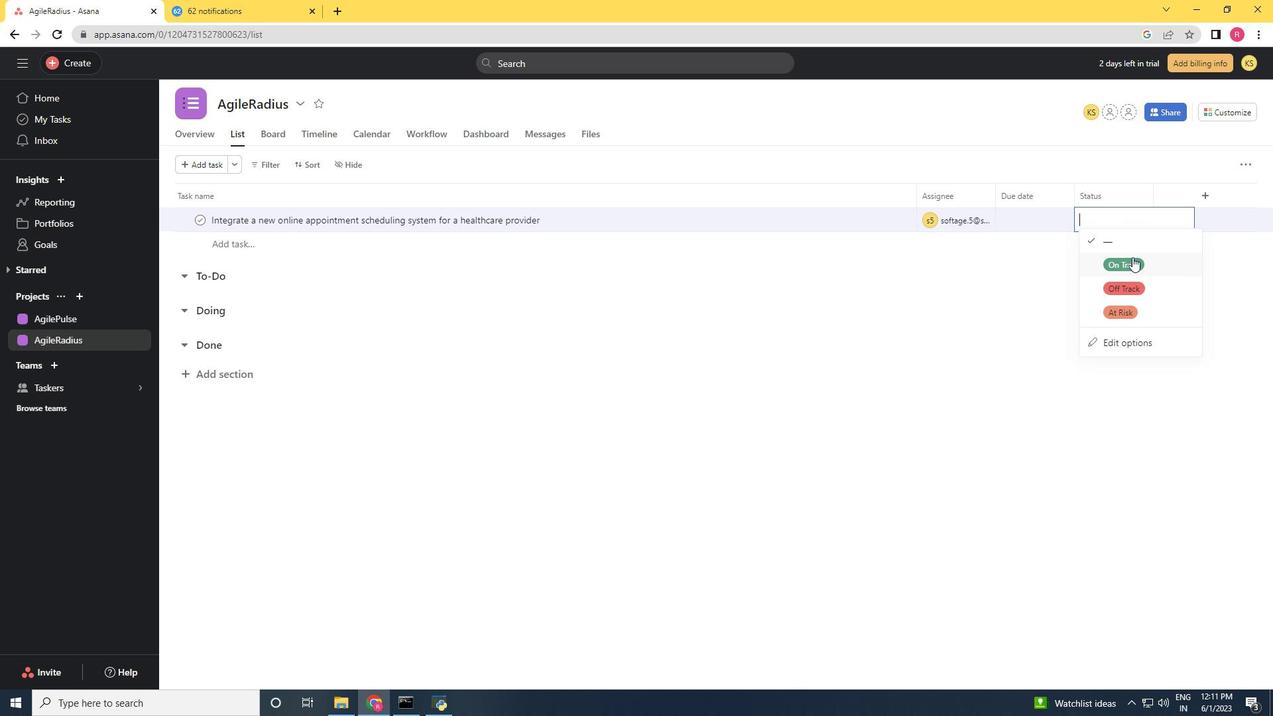 
Action: Mouse pressed left at (1132, 261)
Screenshot: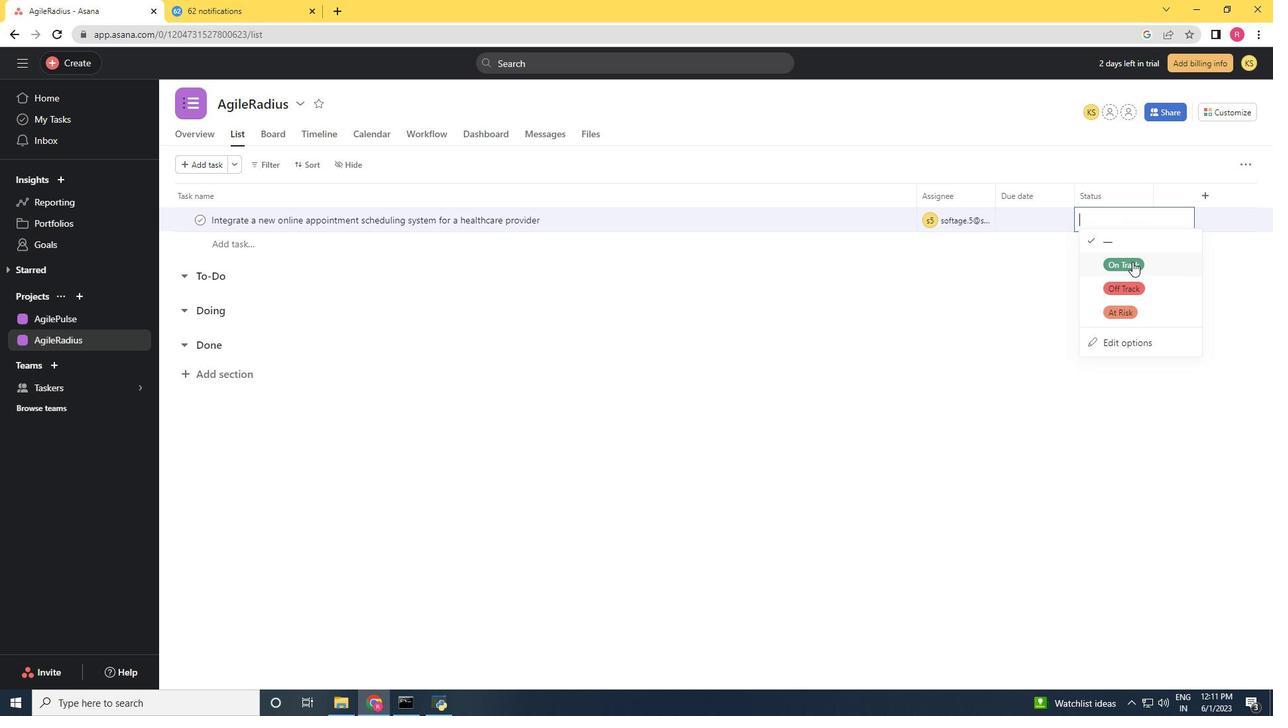 
Action: Mouse moved to (1202, 199)
Screenshot: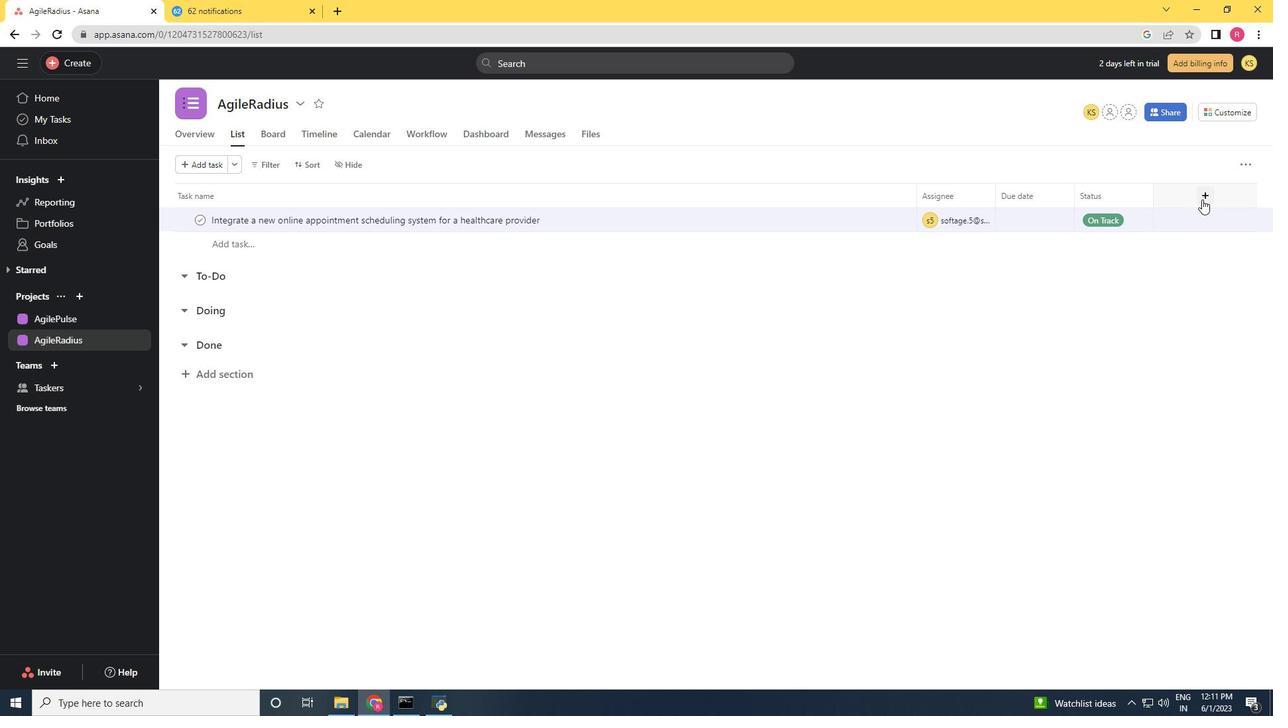 
Action: Mouse pressed left at (1202, 199)
Screenshot: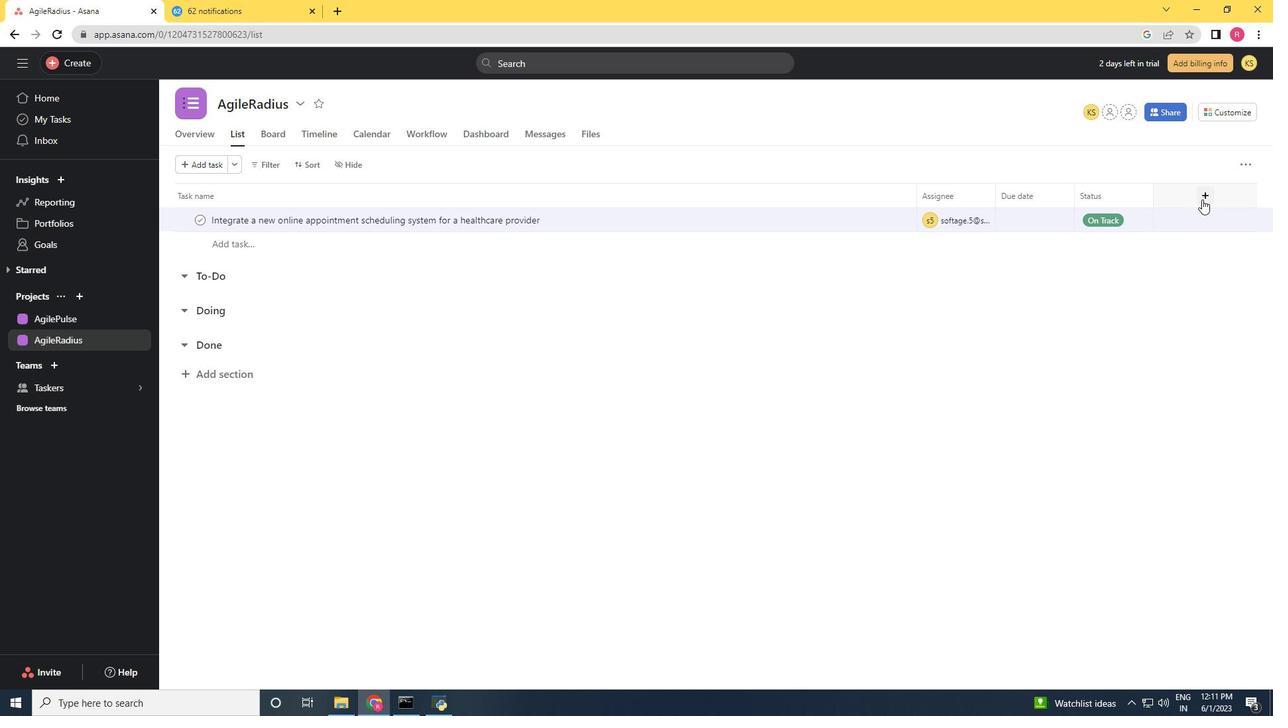 
Action: Mouse moved to (1163, 242)
Screenshot: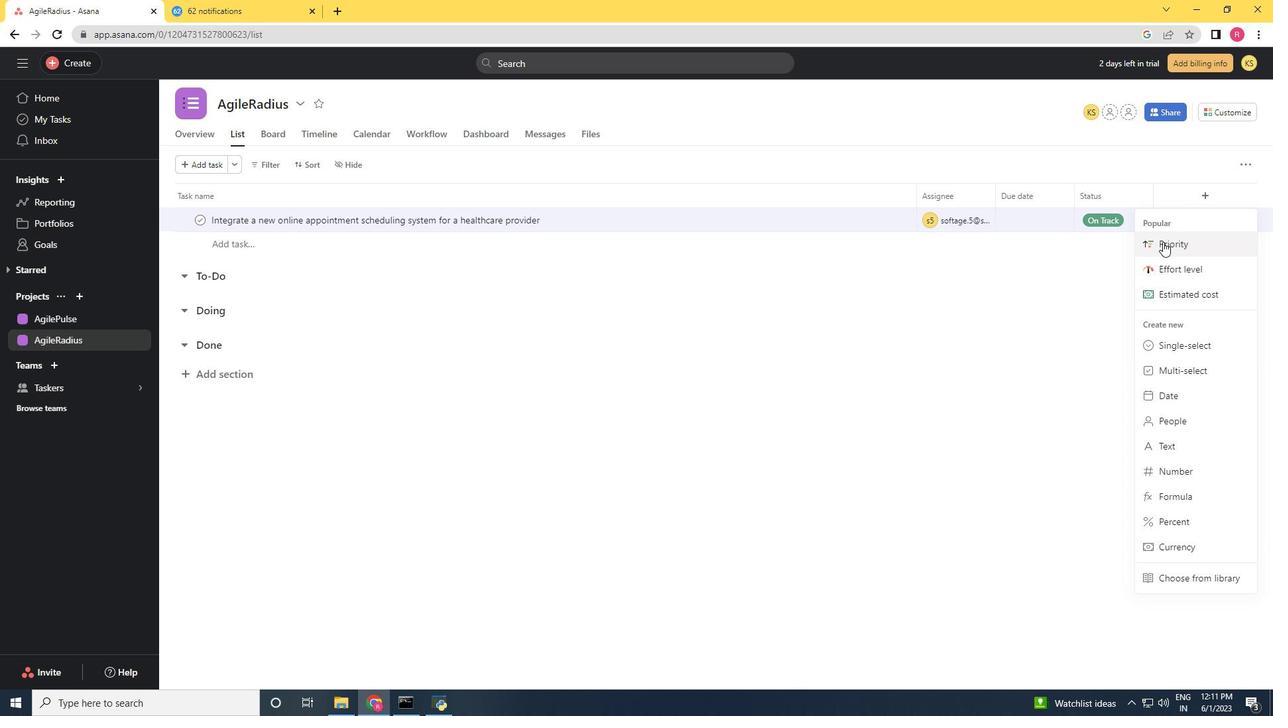 
Action: Mouse pressed left at (1163, 242)
Screenshot: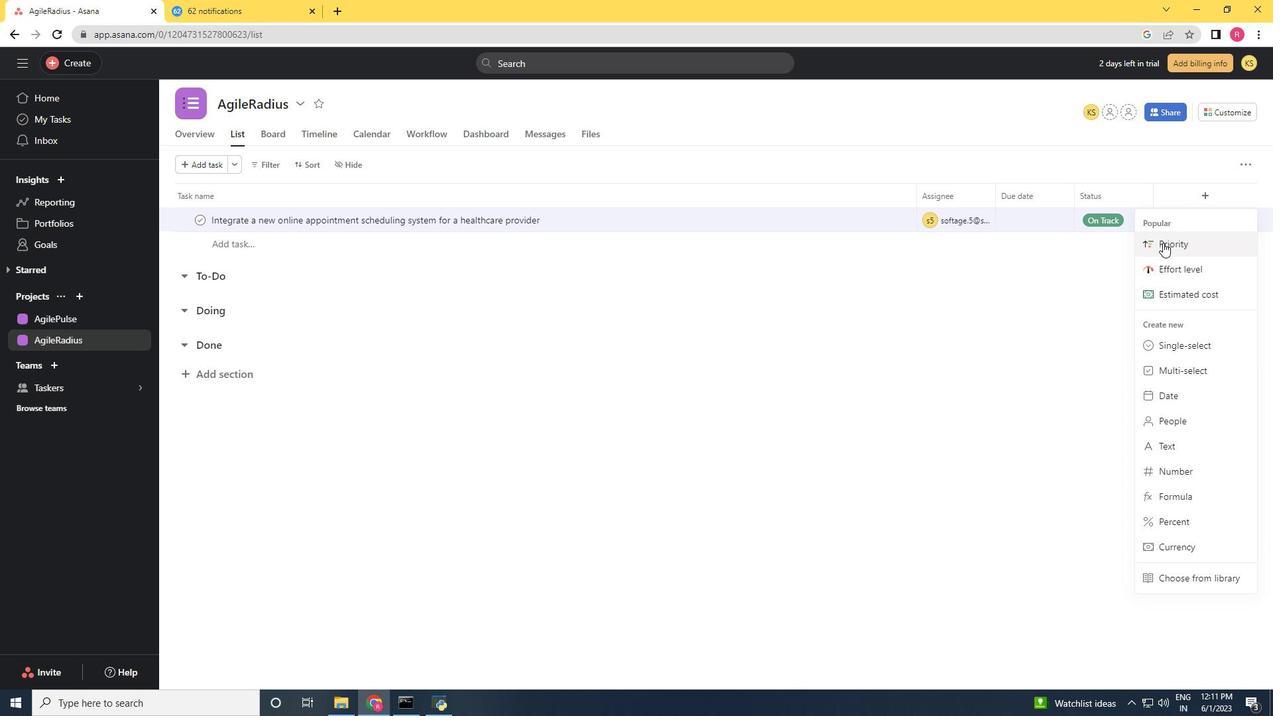 
Action: Mouse moved to (777, 444)
Screenshot: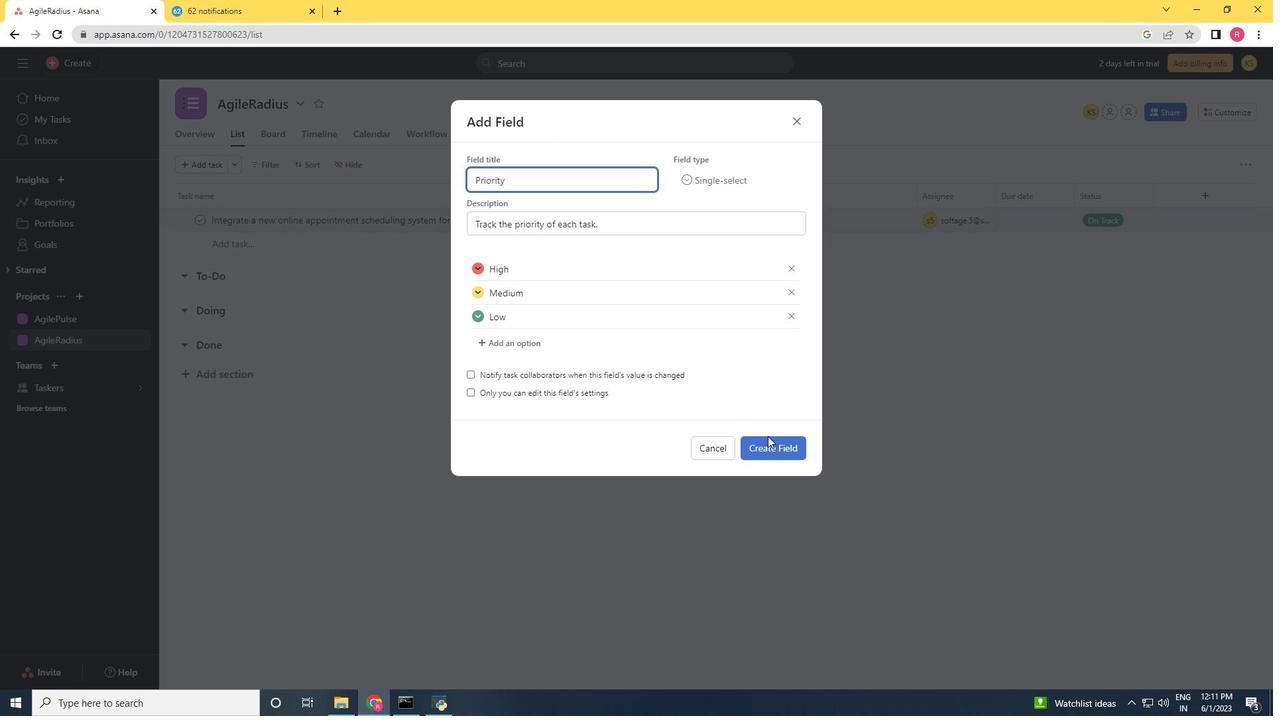 
Action: Mouse pressed left at (777, 444)
Screenshot: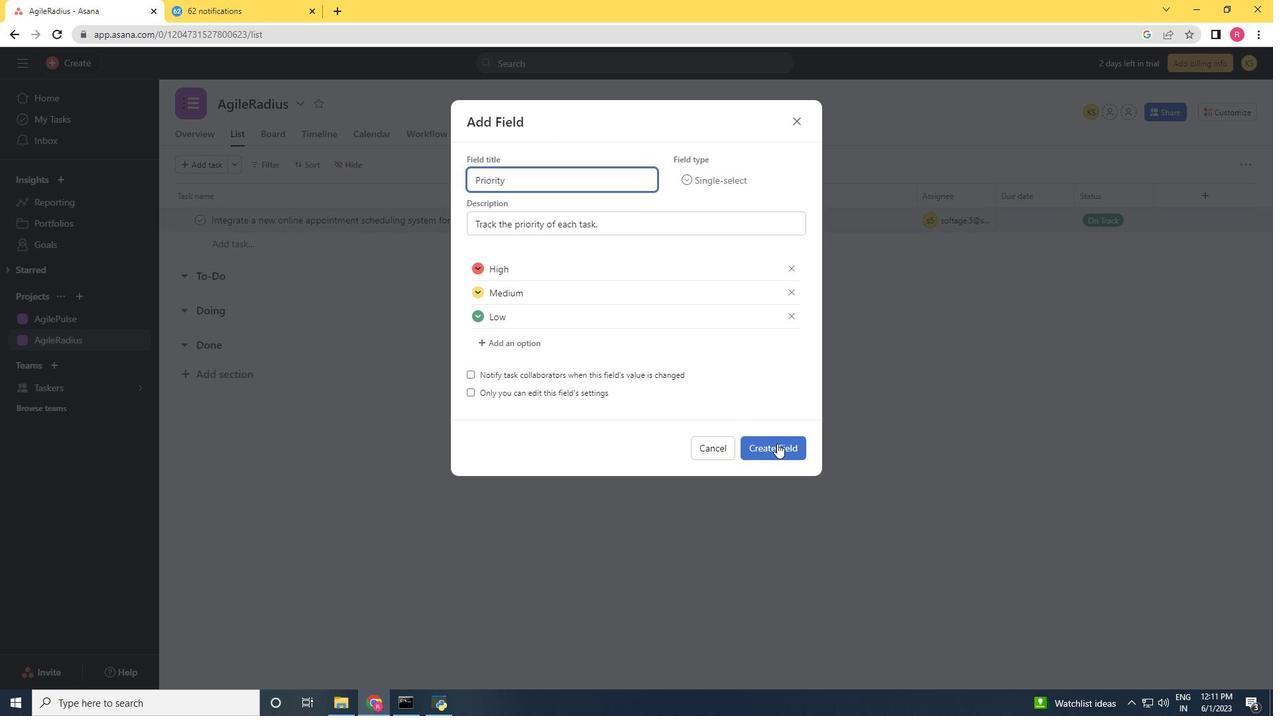 
Action: Mouse moved to (1185, 210)
Screenshot: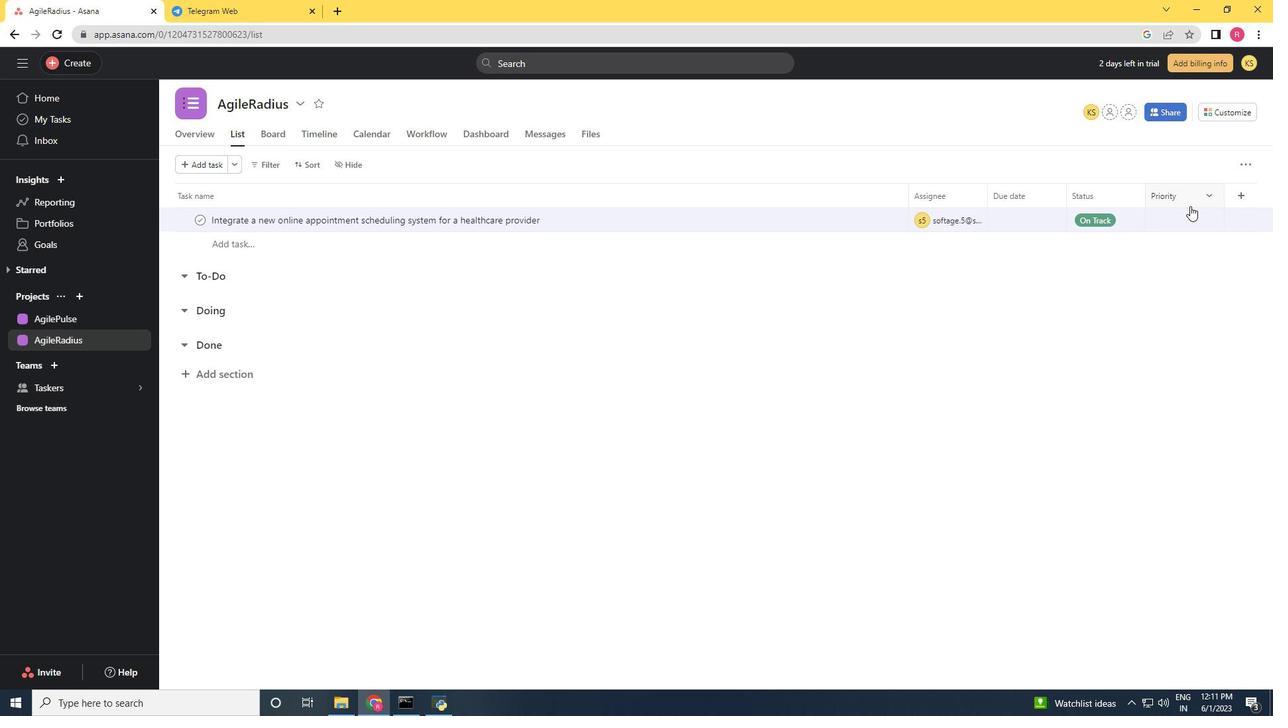 
Action: Mouse pressed left at (1185, 210)
Screenshot: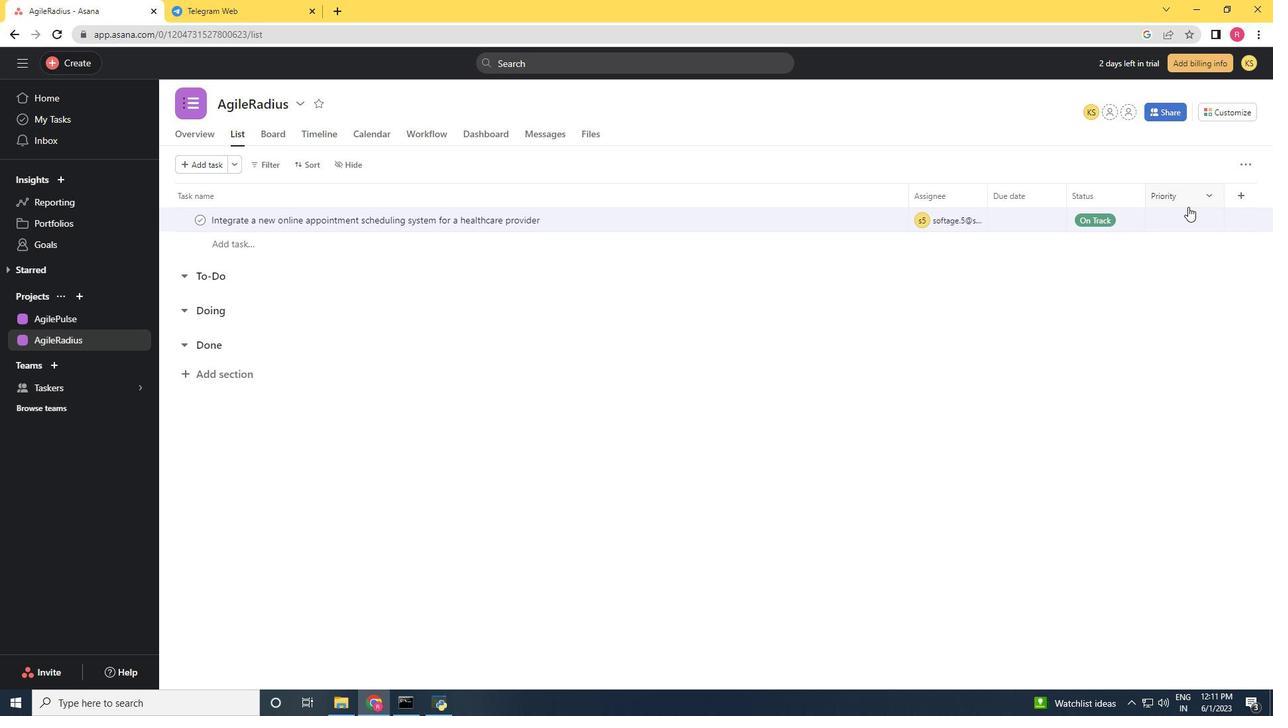 
Action: Mouse moved to (1185, 305)
Screenshot: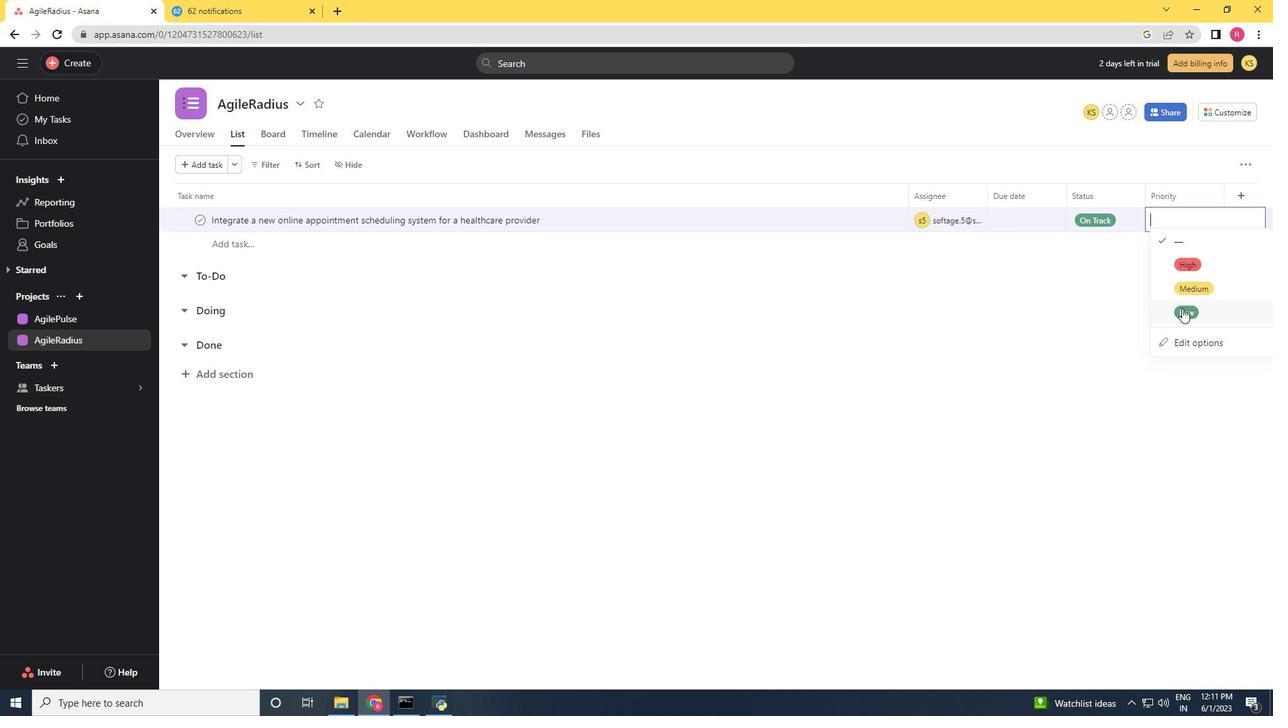 
Action: Mouse pressed left at (1185, 305)
Screenshot: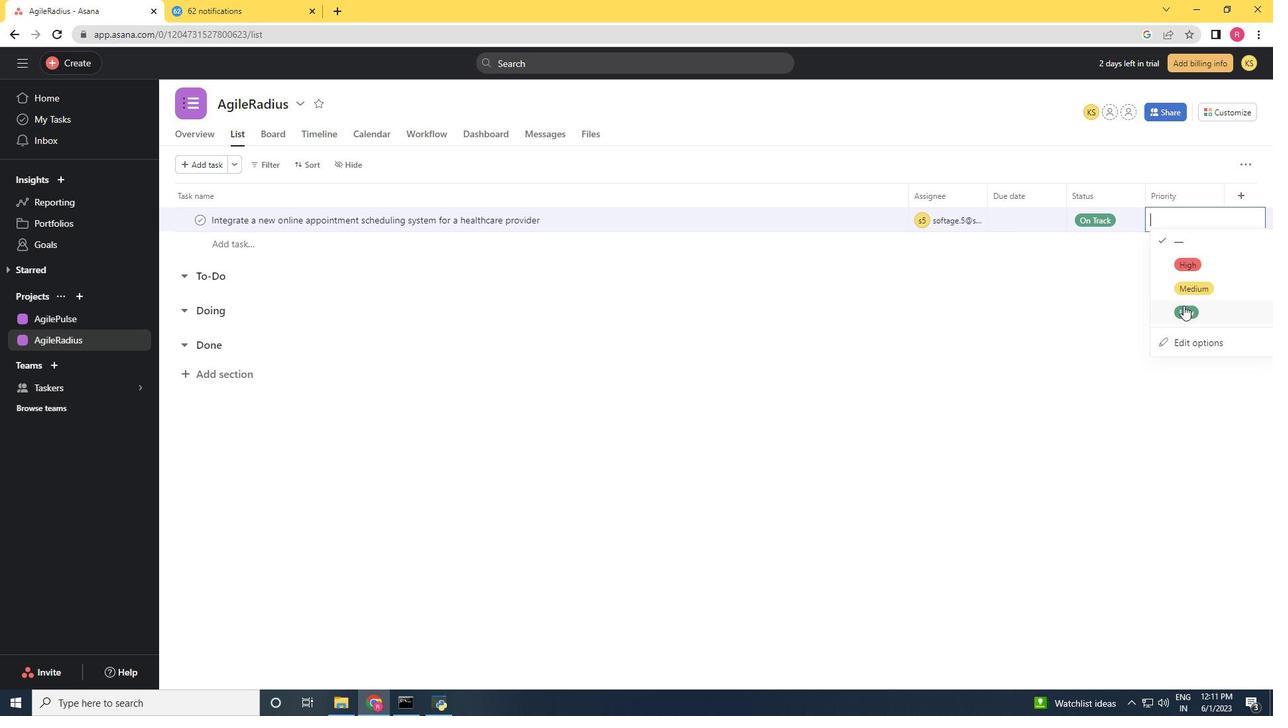 
Action: Mouse moved to (1045, 344)
Screenshot: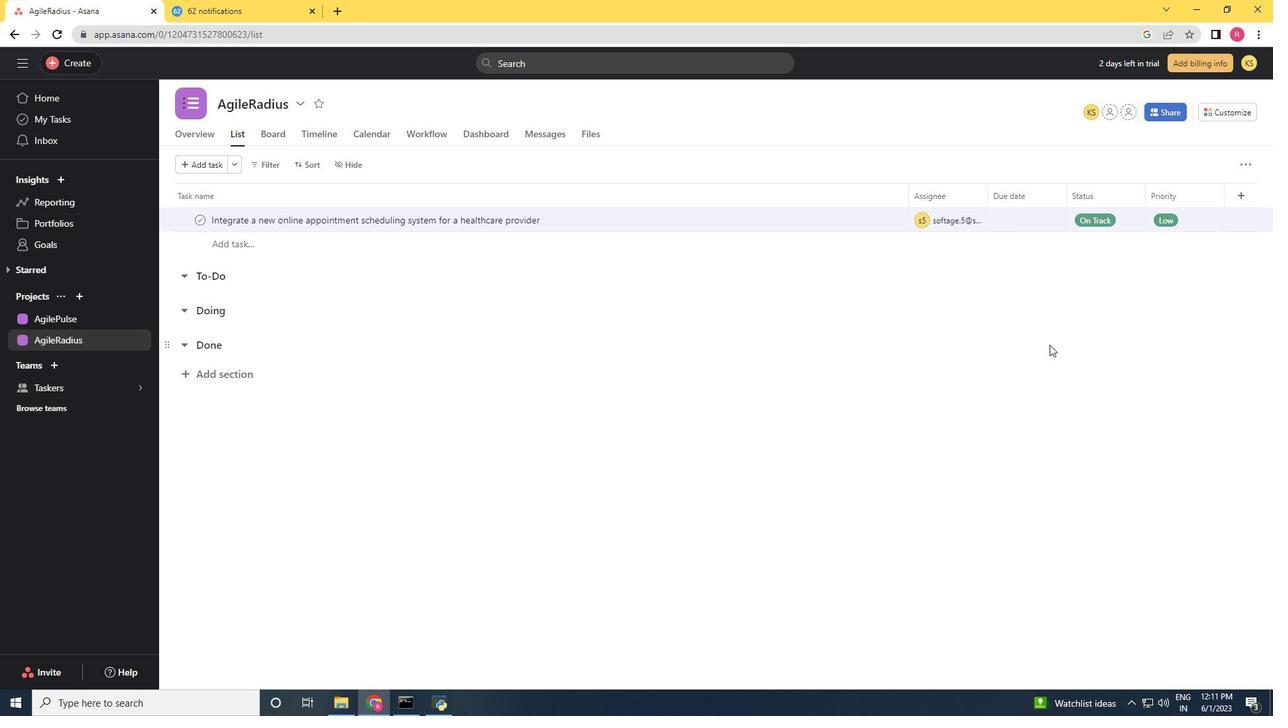
